 Task: Open Card Sales Proposal Review in Board DevOps Best Practices to Workspace Antivirus and Security Software and add a team member Softage.4@softage.net, a label Purple, a checklist Cricket, an attachment from your onedrive, a color Purple and finally, add a card description 'Conduct team training session on effective feedback' and a comment 'Let us make sure we have a clear understanding of the timeline and deadlines for this task, ensuring that we can deliver on time.'. Add a start date 'Jan 04, 1900' with a due date 'Jan 11, 1900'
Action: Mouse moved to (36, 271)
Screenshot: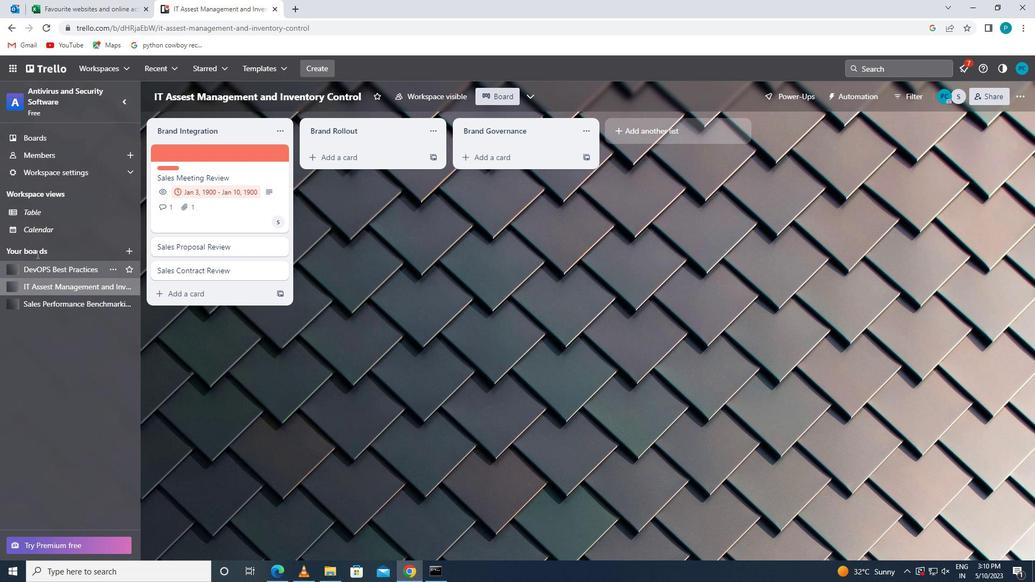 
Action: Mouse pressed left at (36, 271)
Screenshot: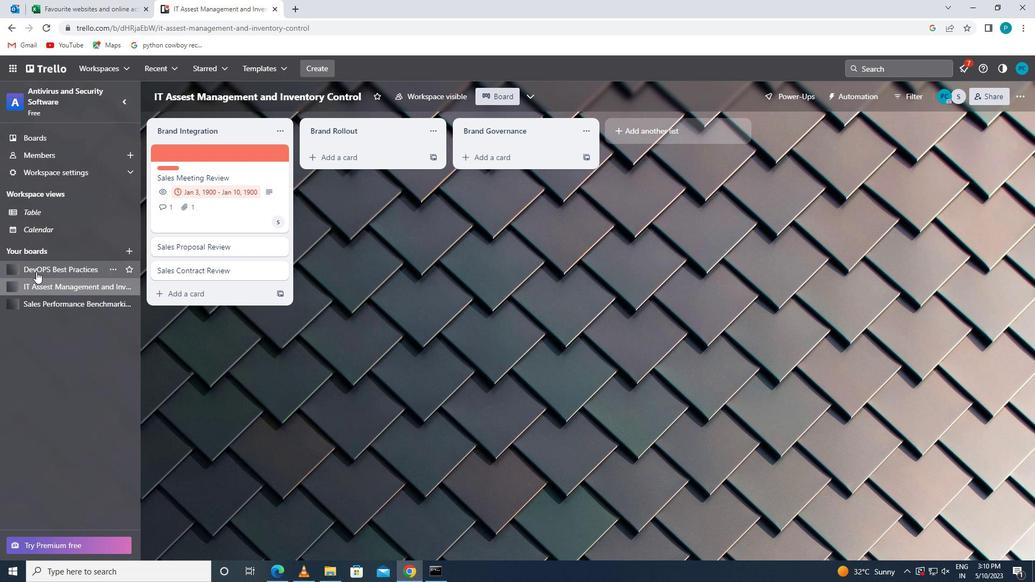 
Action: Mouse moved to (185, 249)
Screenshot: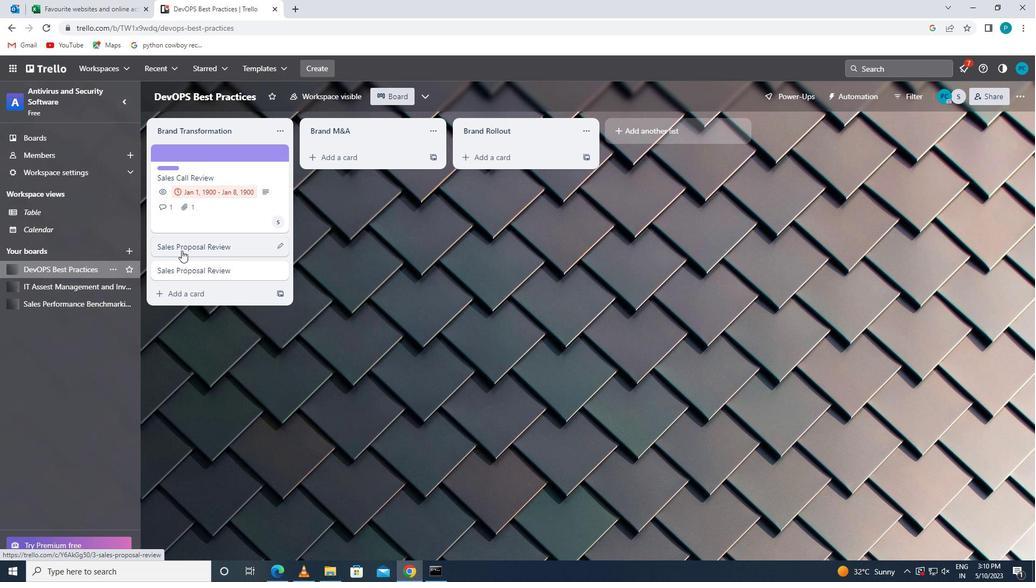 
Action: Mouse pressed left at (185, 249)
Screenshot: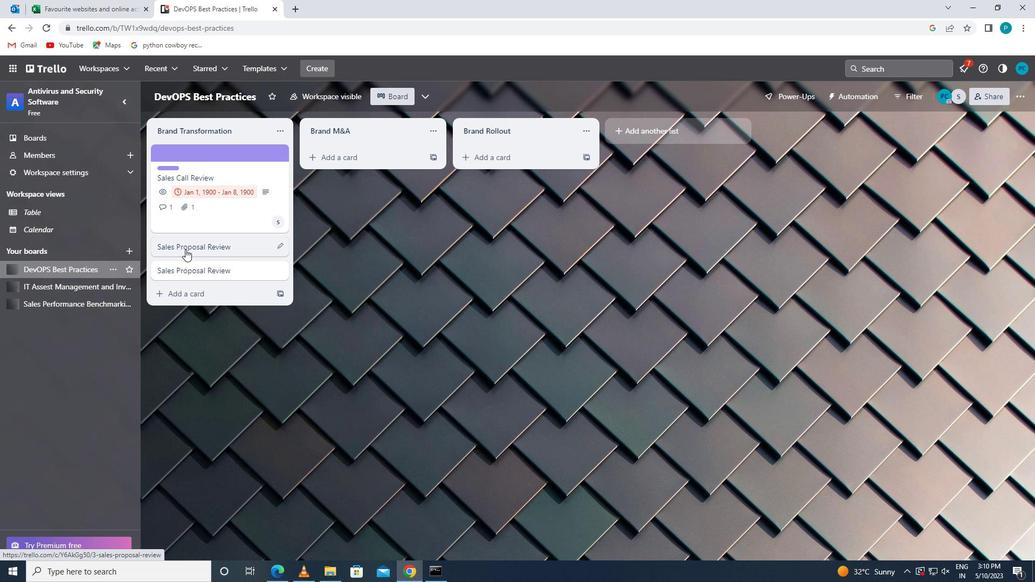 
Action: Mouse moved to (694, 162)
Screenshot: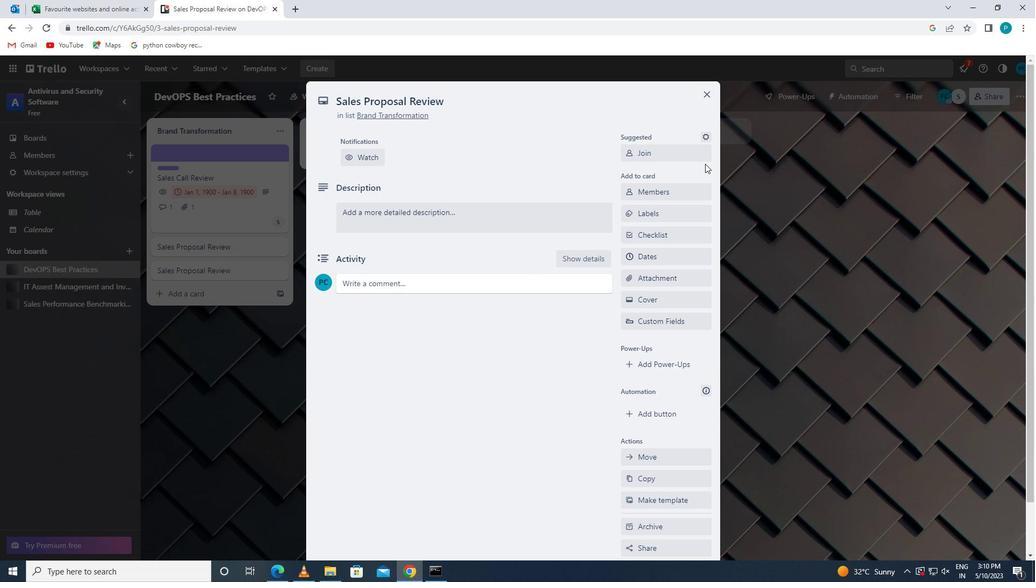 
Action: Mouse pressed left at (694, 162)
Screenshot: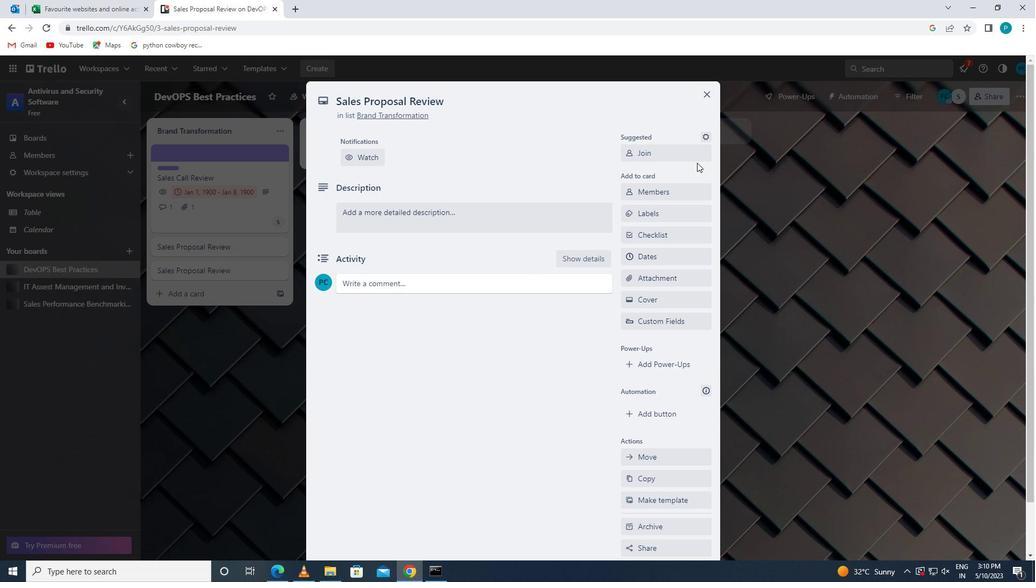 
Action: Mouse moved to (682, 158)
Screenshot: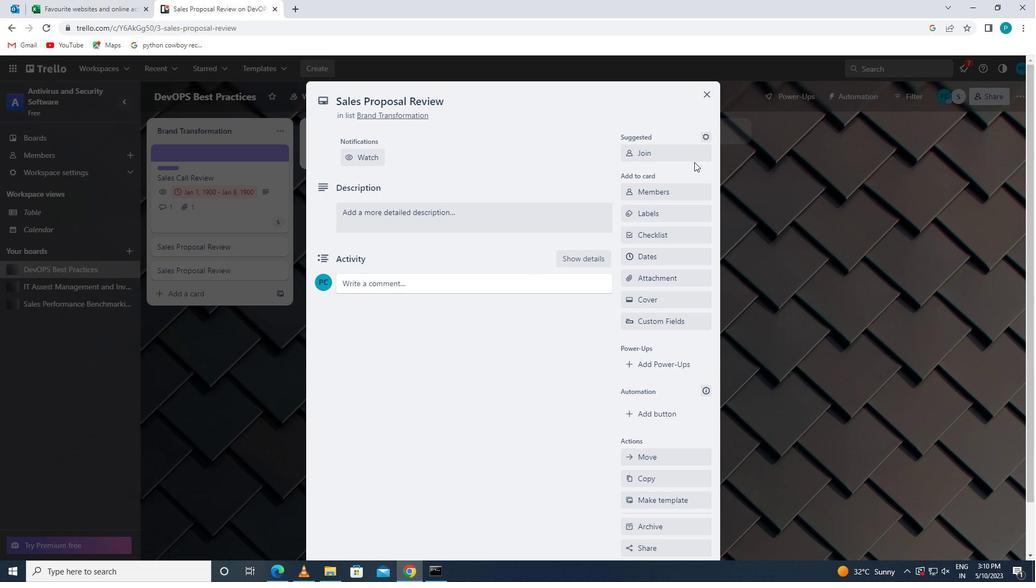 
Action: Mouse pressed left at (682, 158)
Screenshot: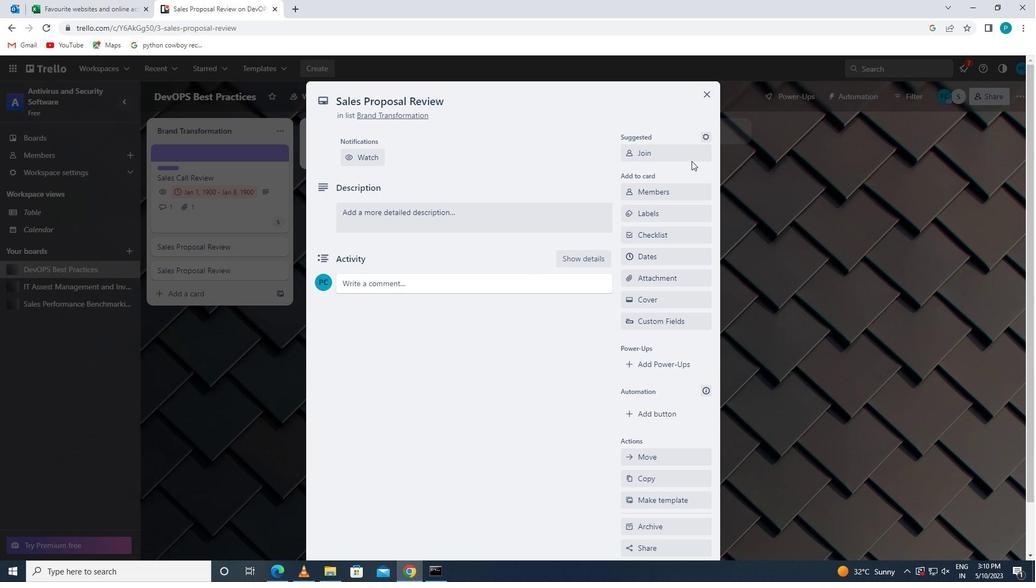 
Action: Mouse moved to (652, 154)
Screenshot: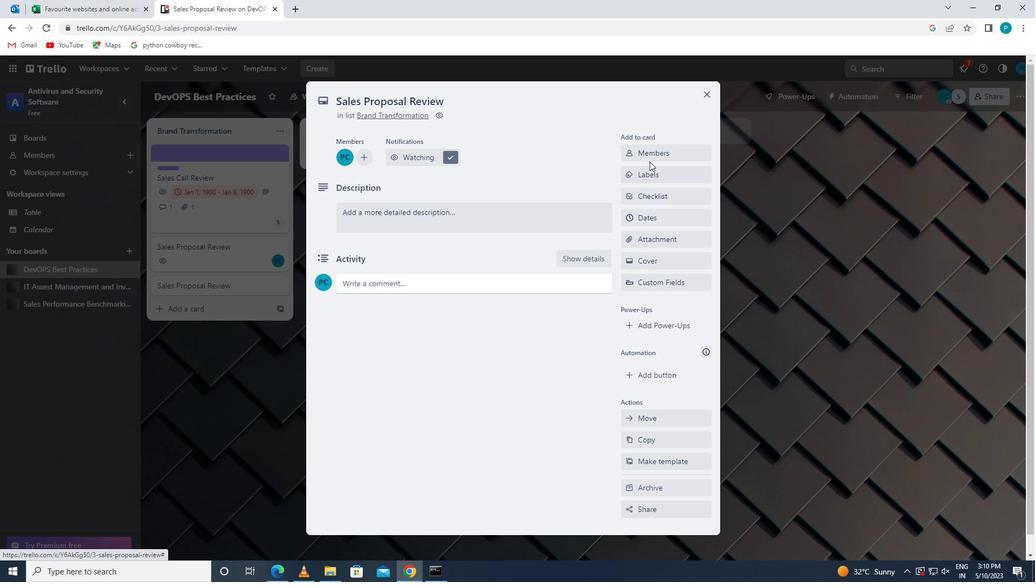 
Action: Mouse pressed left at (652, 154)
Screenshot: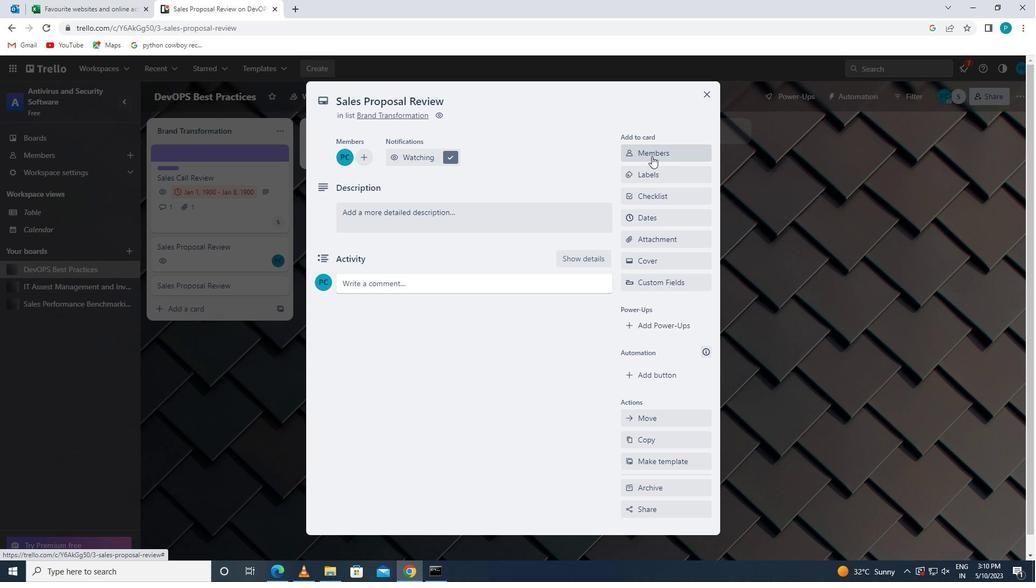 
Action: Mouse moved to (659, 210)
Screenshot: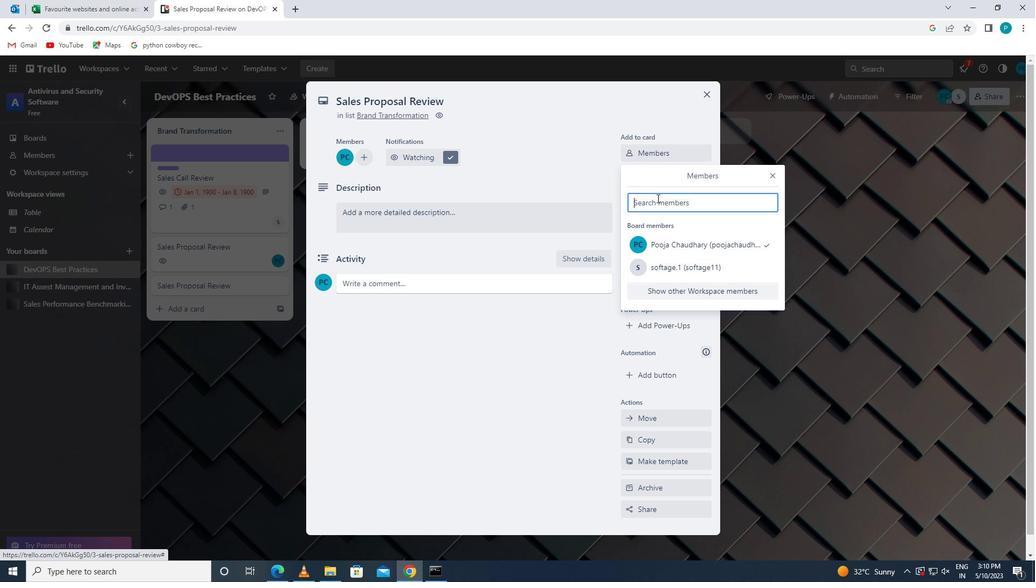 
Action: Key pressed <Key.caps_lock>s<Key.caps_lock>oftage.4
Screenshot: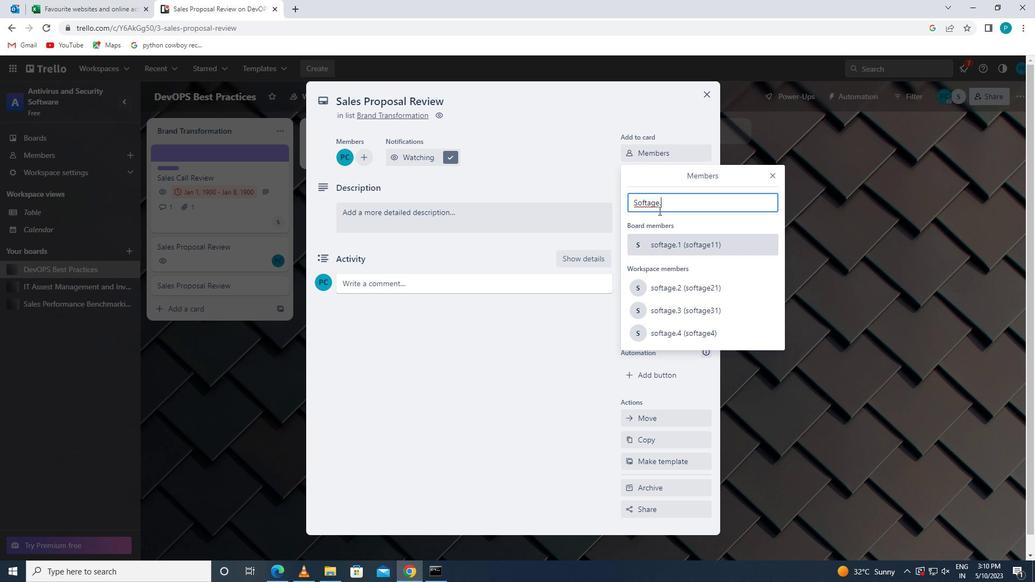 
Action: Mouse moved to (681, 300)
Screenshot: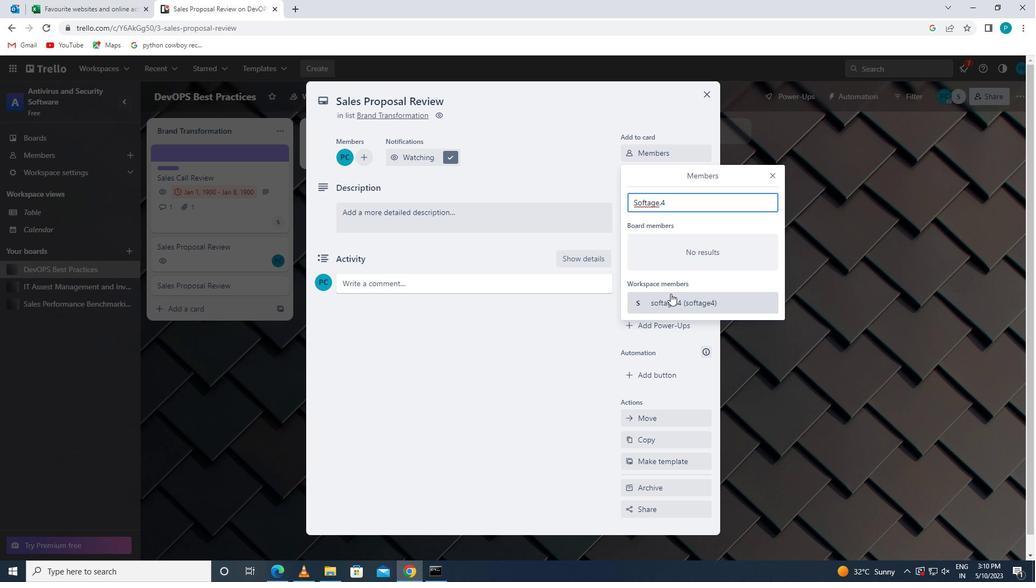 
Action: Mouse pressed left at (681, 300)
Screenshot: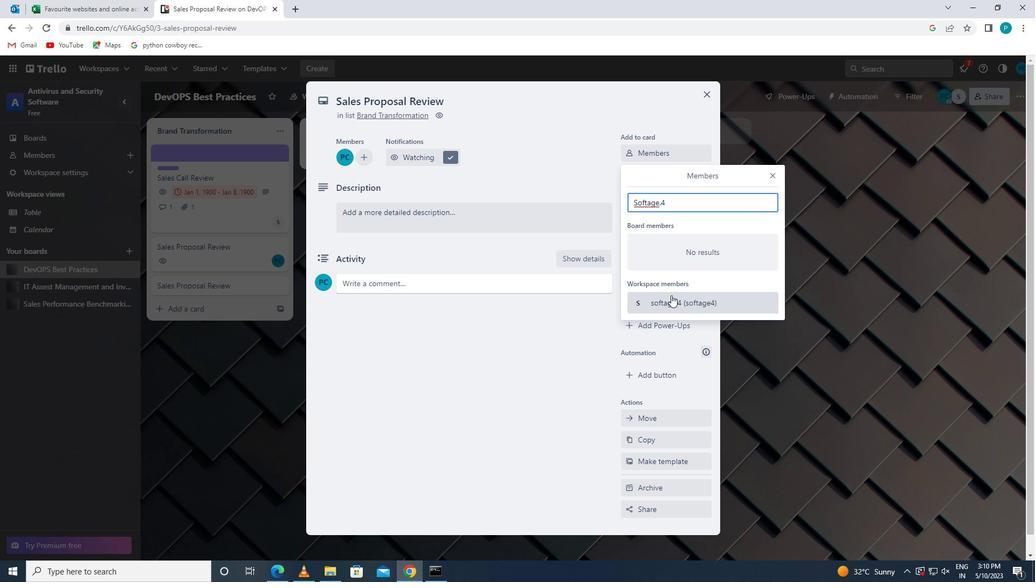 
Action: Mouse moved to (769, 175)
Screenshot: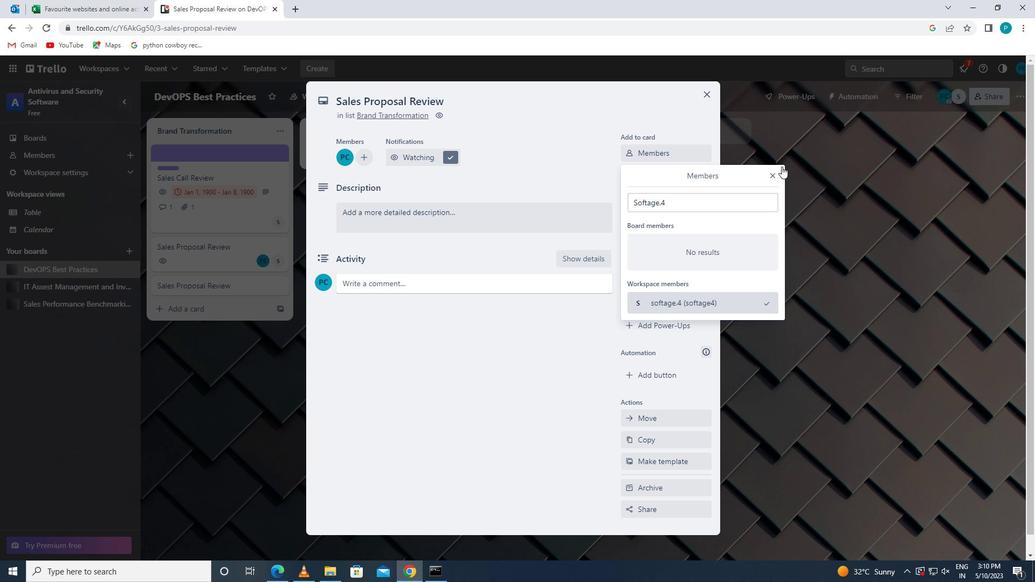 
Action: Mouse pressed left at (769, 175)
Screenshot: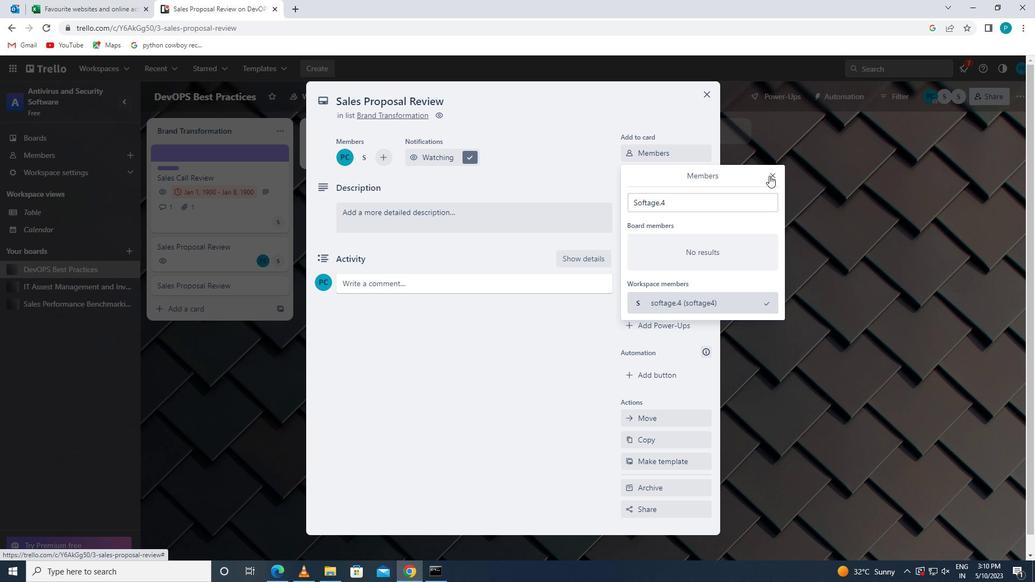 
Action: Mouse moved to (697, 172)
Screenshot: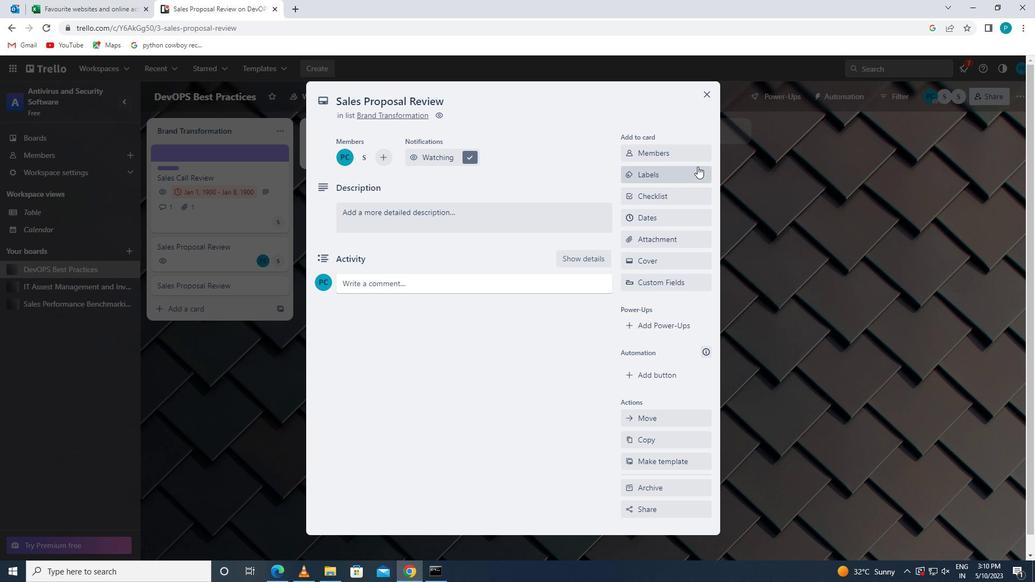 
Action: Mouse pressed left at (697, 172)
Screenshot: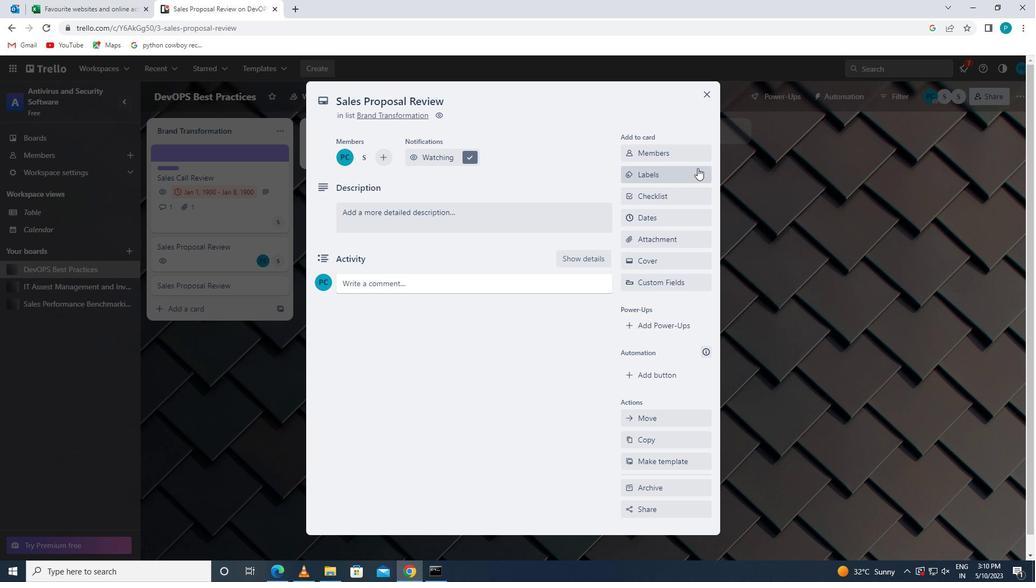 
Action: Mouse moved to (707, 387)
Screenshot: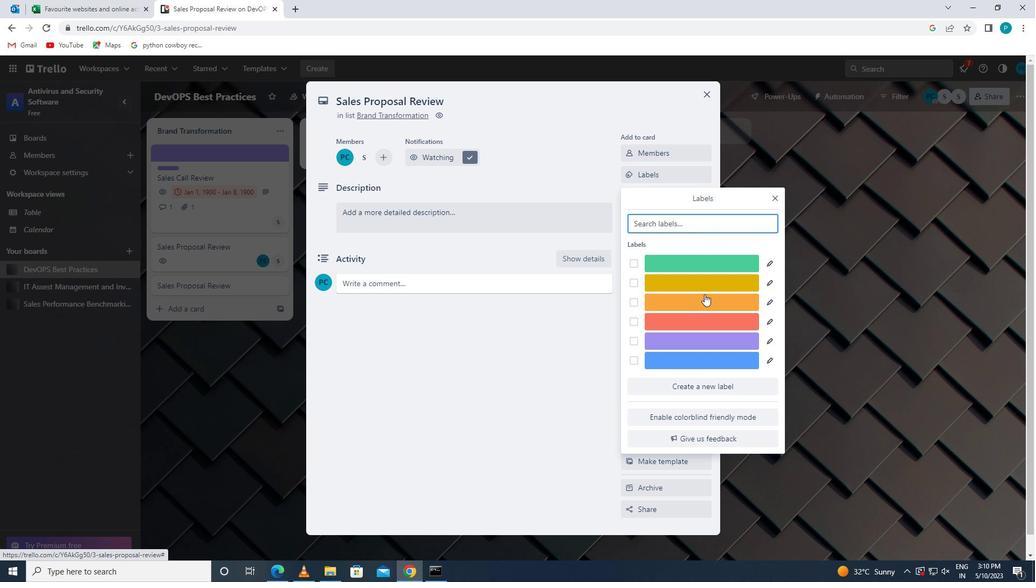 
Action: Mouse pressed left at (707, 387)
Screenshot: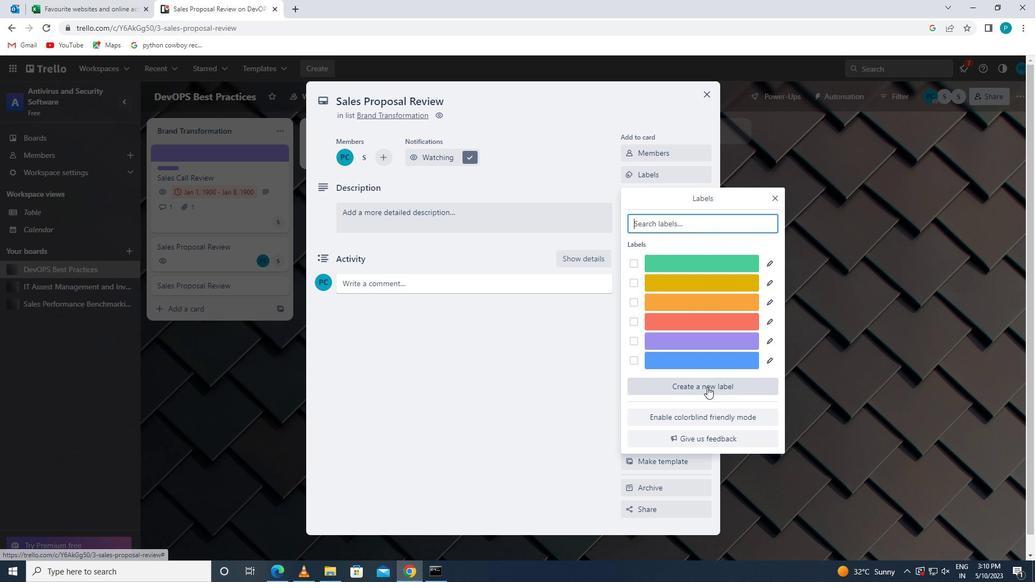 
Action: Mouse moved to (752, 349)
Screenshot: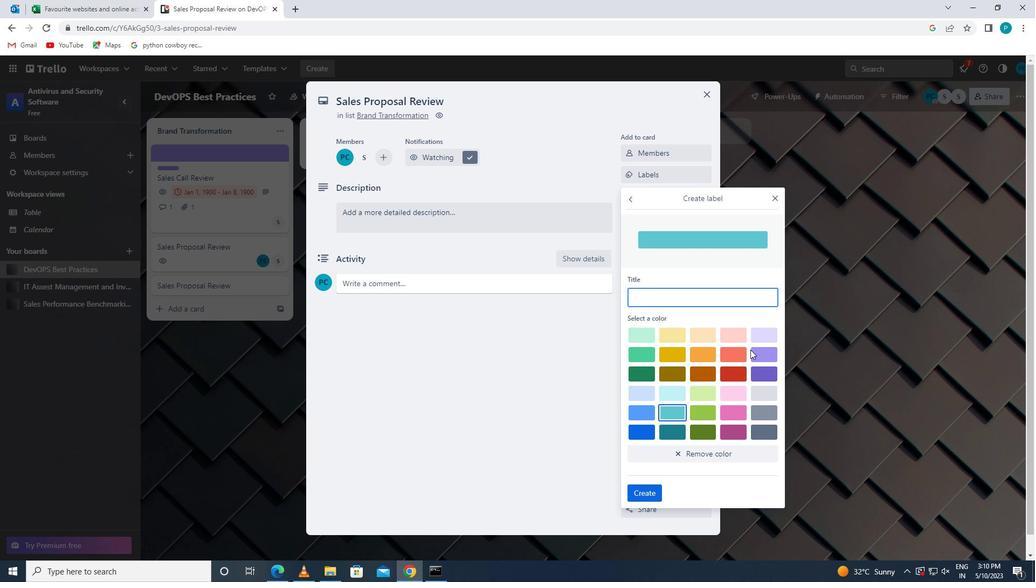 
Action: Mouse pressed left at (752, 349)
Screenshot: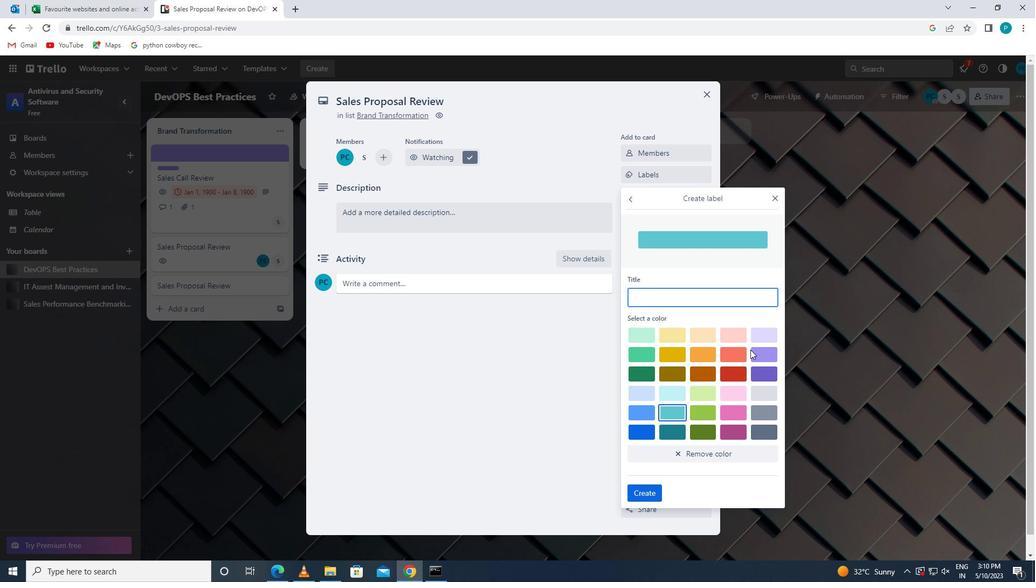
Action: Mouse moved to (633, 489)
Screenshot: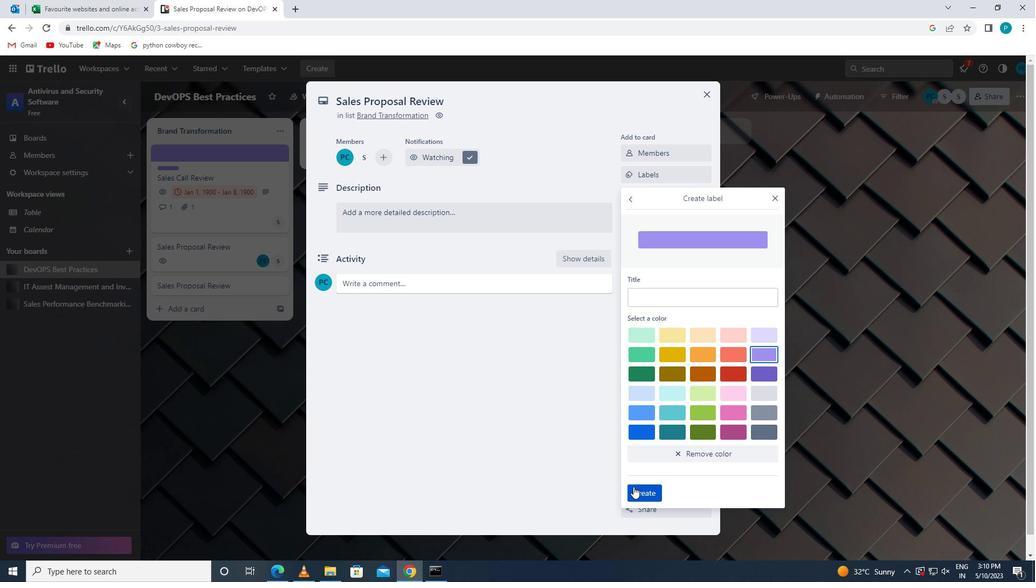 
Action: Mouse pressed left at (633, 489)
Screenshot: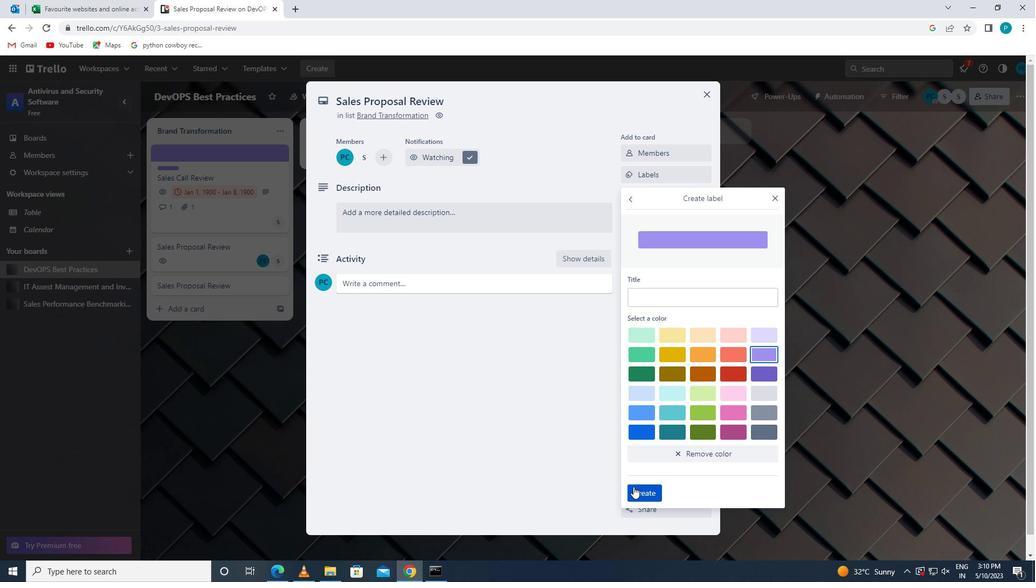 
Action: Mouse moved to (776, 199)
Screenshot: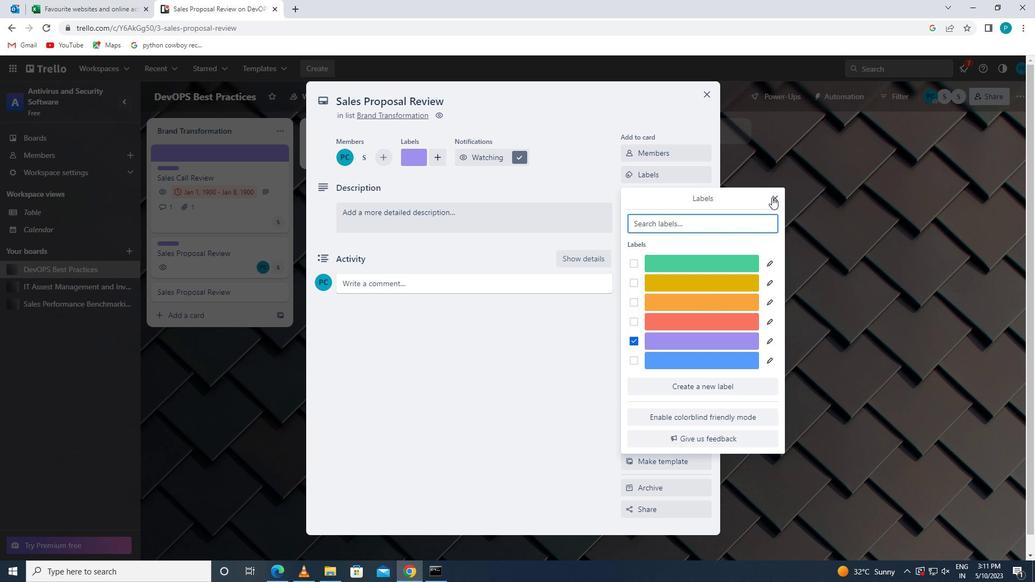 
Action: Mouse pressed left at (776, 199)
Screenshot: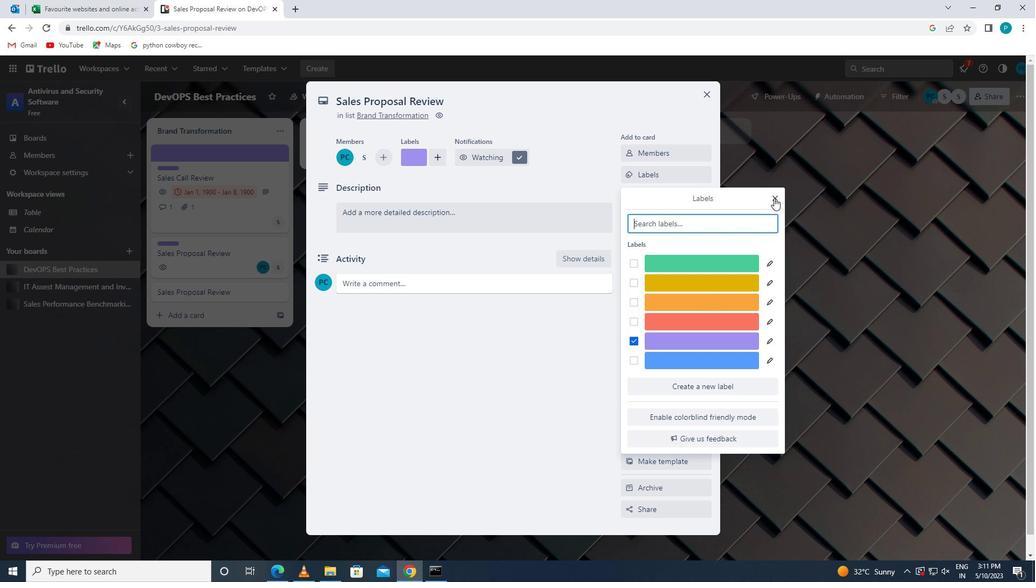 
Action: Mouse moved to (629, 192)
Screenshot: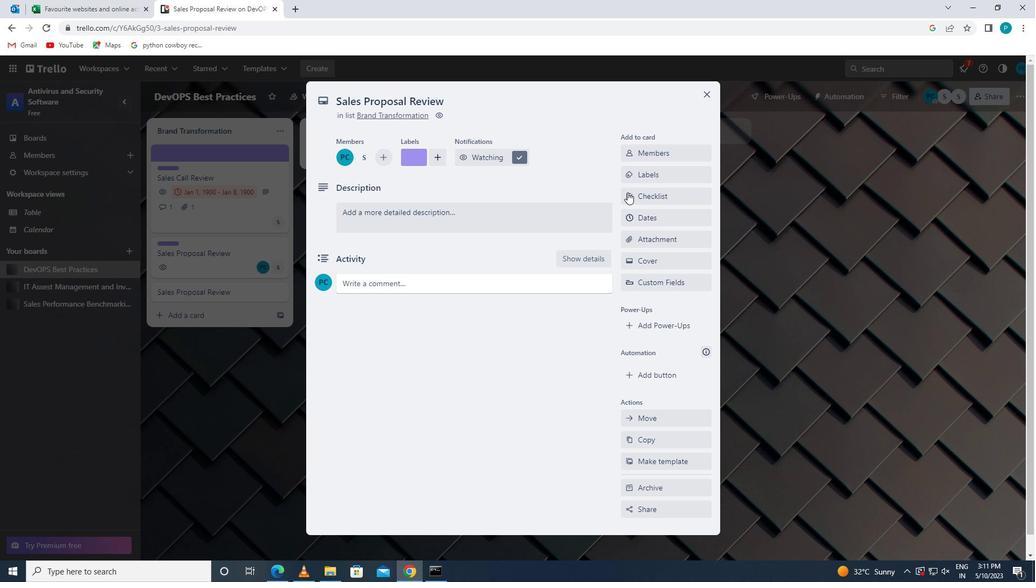 
Action: Mouse pressed left at (629, 192)
Screenshot: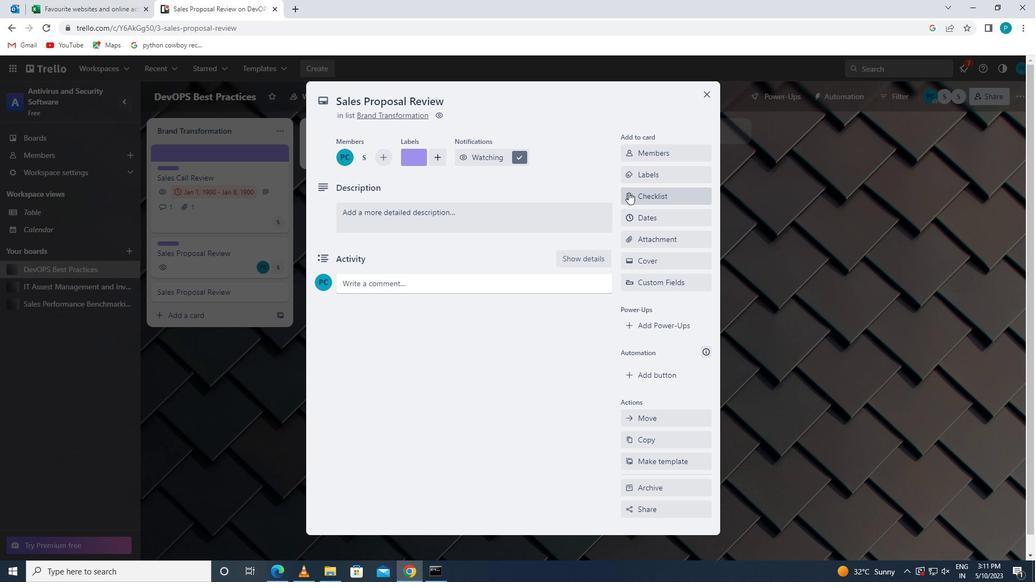 
Action: Key pressed cr
Screenshot: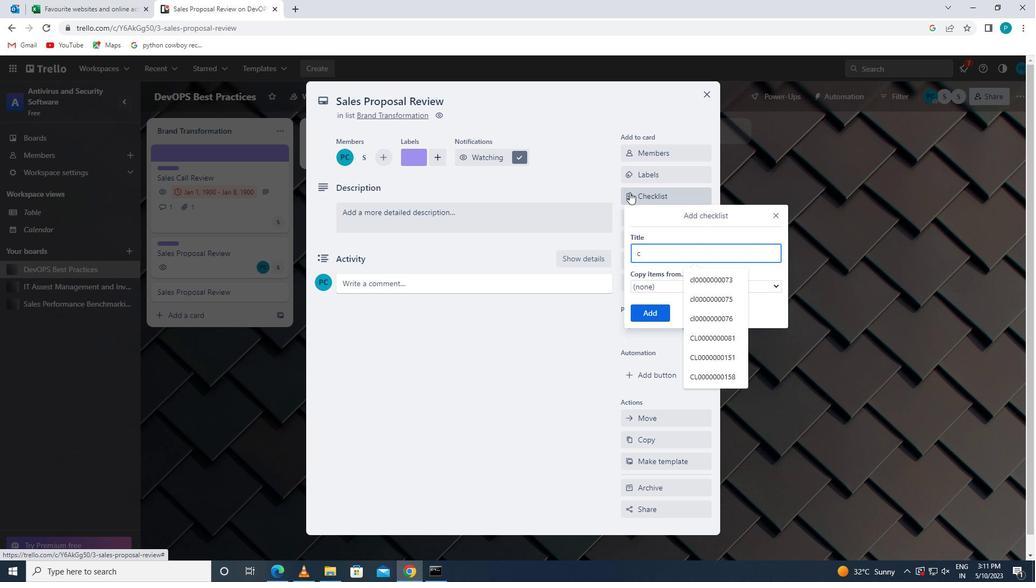 
Action: Mouse moved to (703, 286)
Screenshot: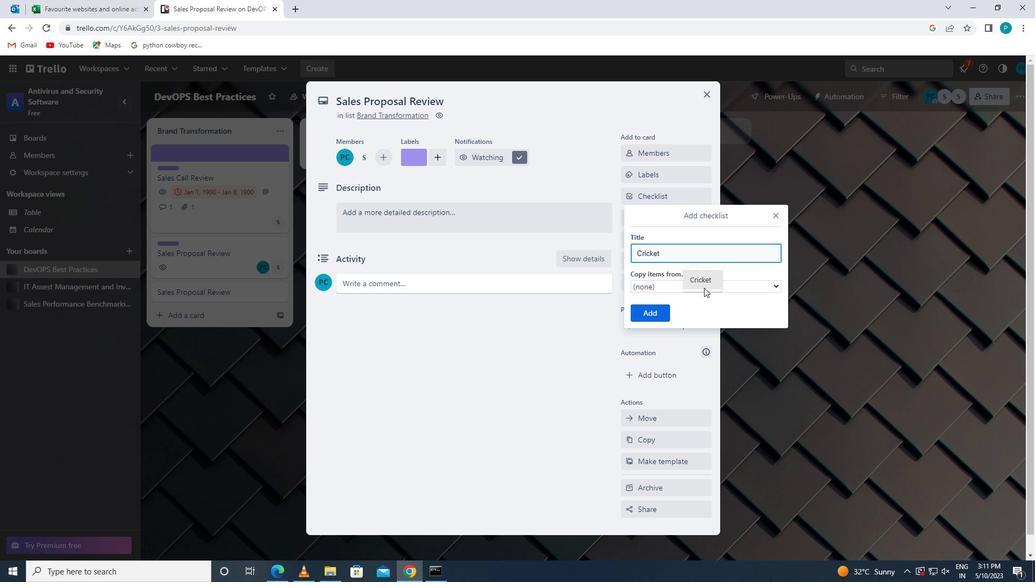 
Action: Mouse pressed left at (703, 286)
Screenshot: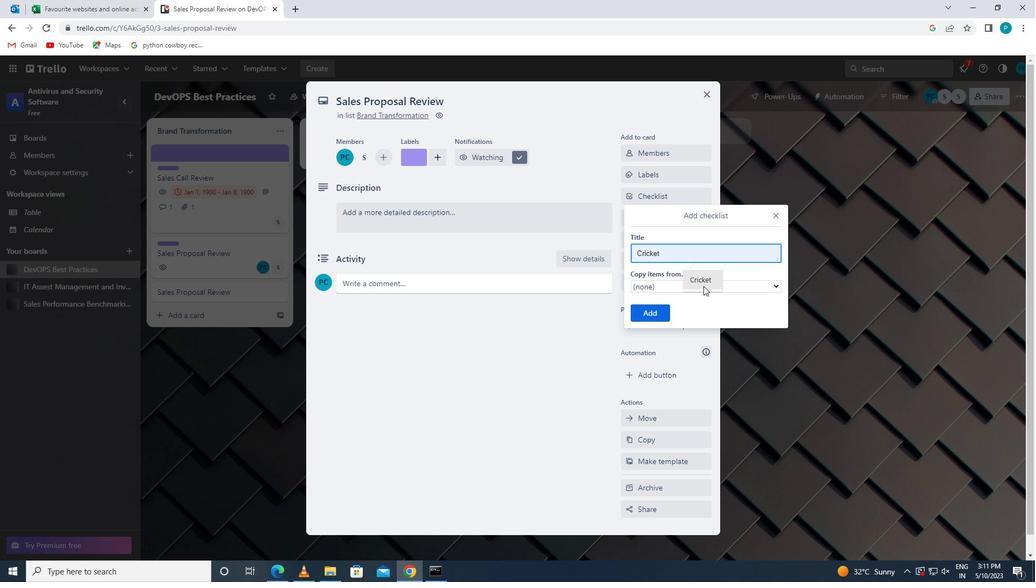 
Action: Mouse moved to (659, 309)
Screenshot: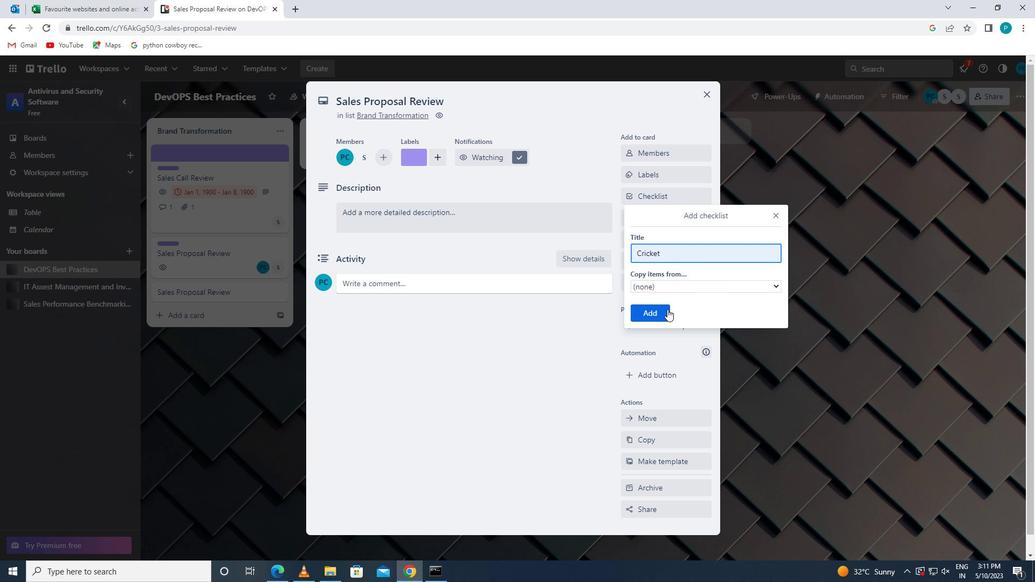 
Action: Mouse pressed left at (659, 309)
Screenshot: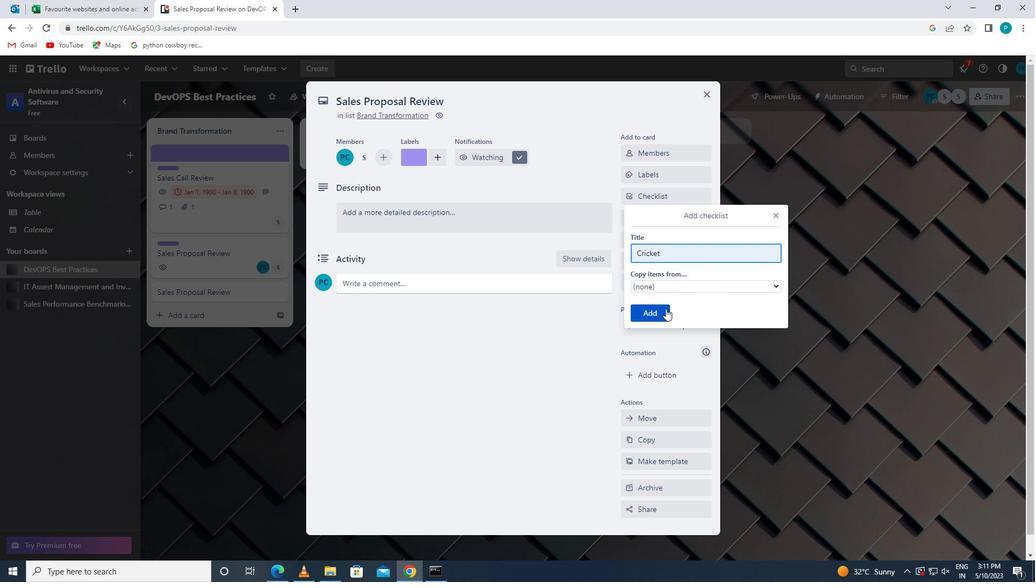 
Action: Mouse moved to (651, 235)
Screenshot: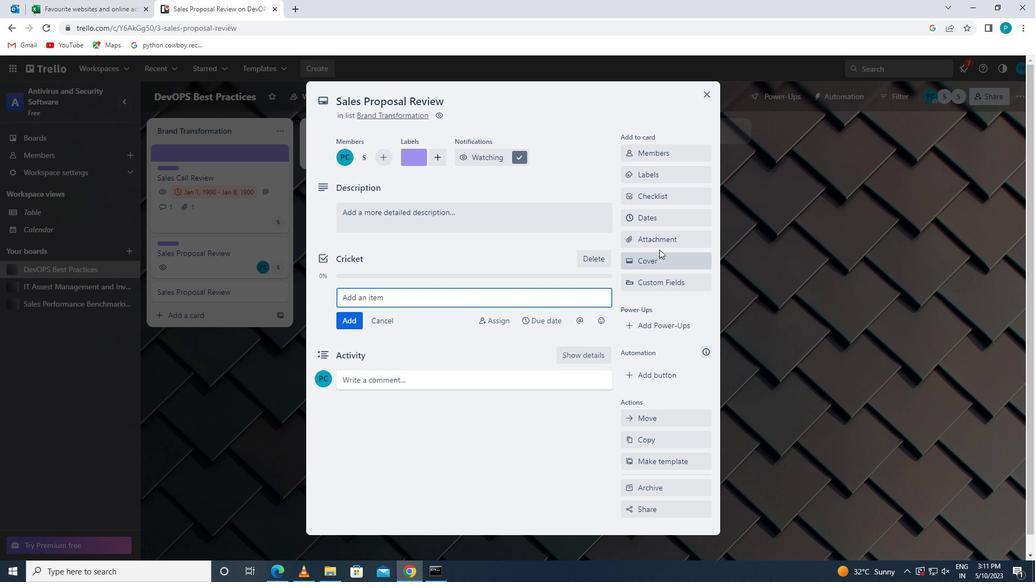 
Action: Mouse pressed left at (651, 235)
Screenshot: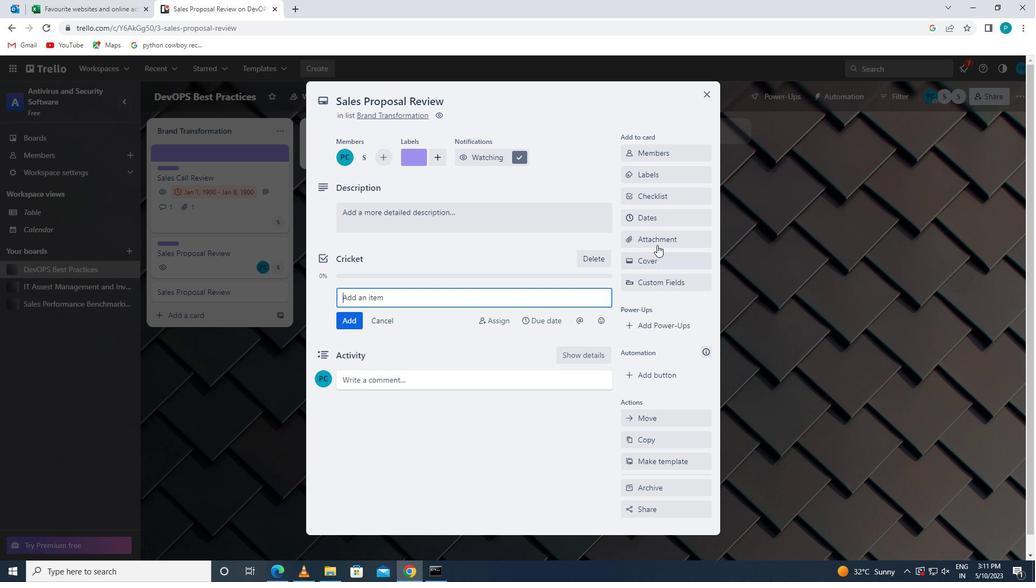 
Action: Mouse moved to (673, 367)
Screenshot: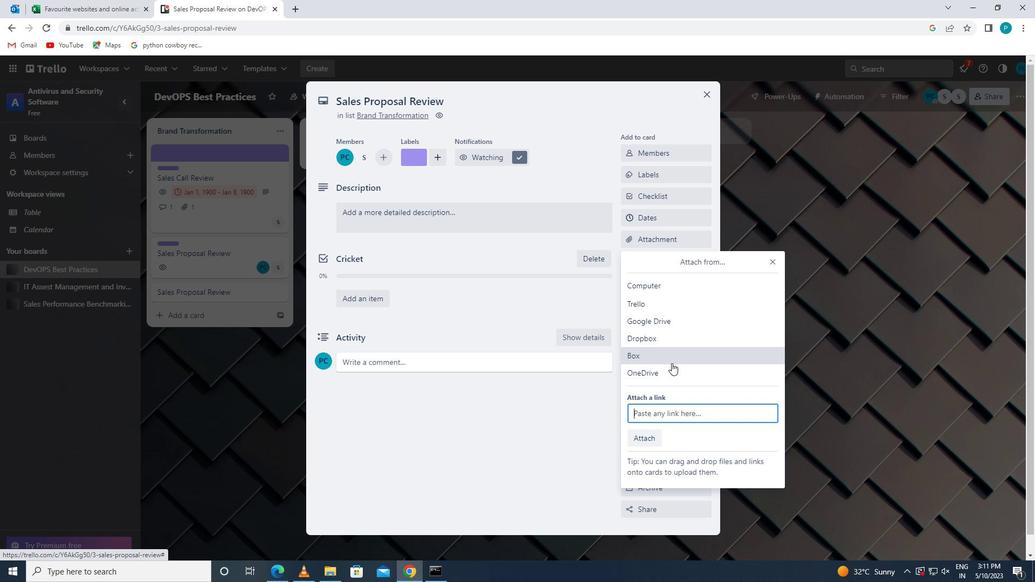 
Action: Mouse pressed left at (673, 367)
Screenshot: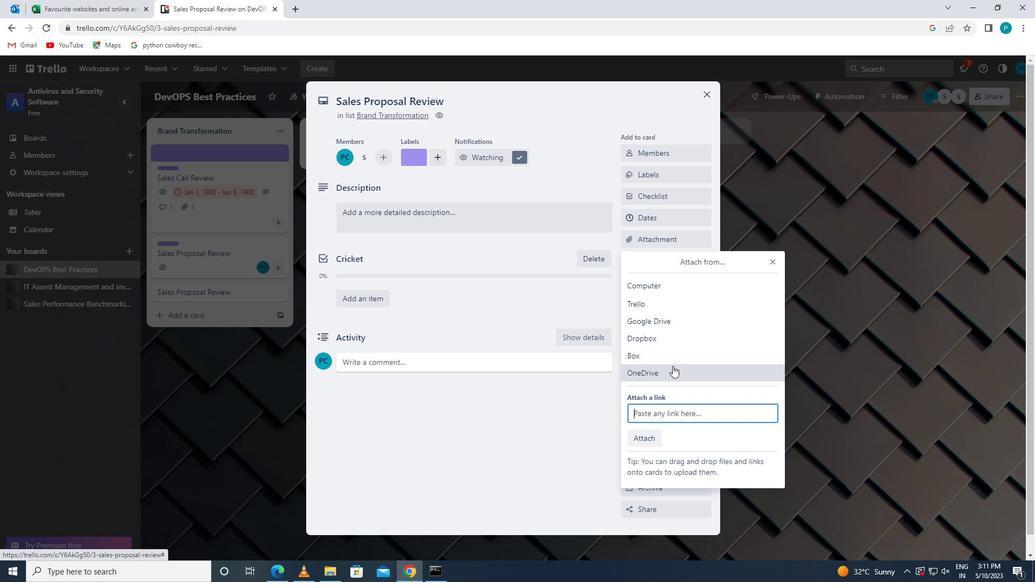 
Action: Mouse moved to (368, 220)
Screenshot: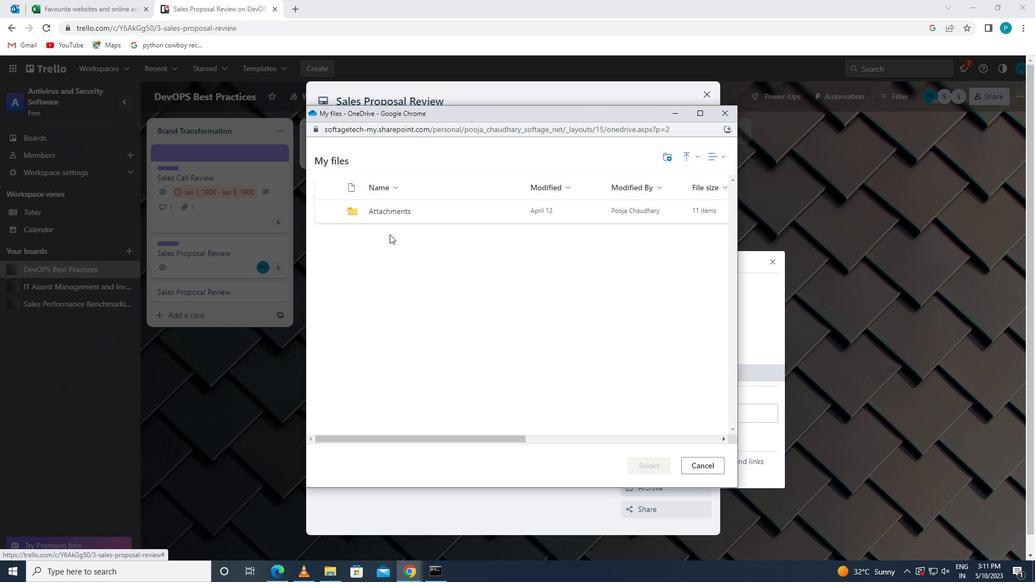 
Action: Mouse pressed left at (368, 220)
Screenshot: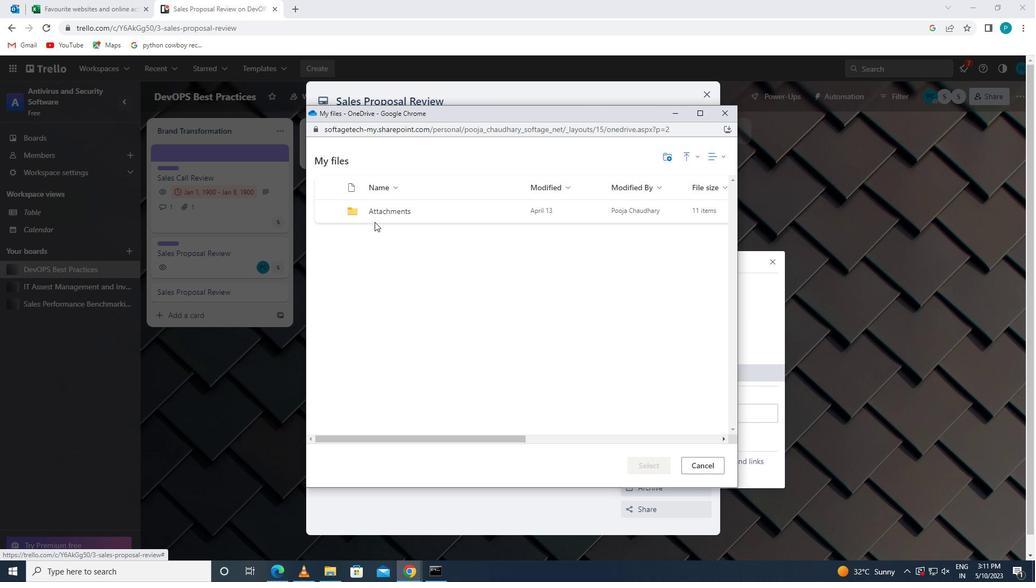 
Action: Mouse moved to (343, 207)
Screenshot: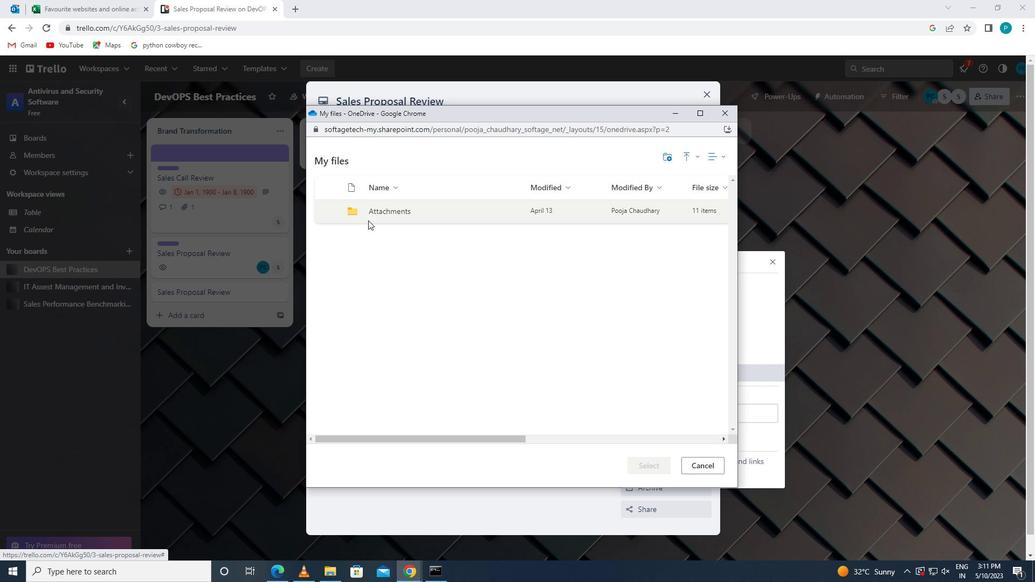 
Action: Mouse pressed left at (343, 207)
Screenshot: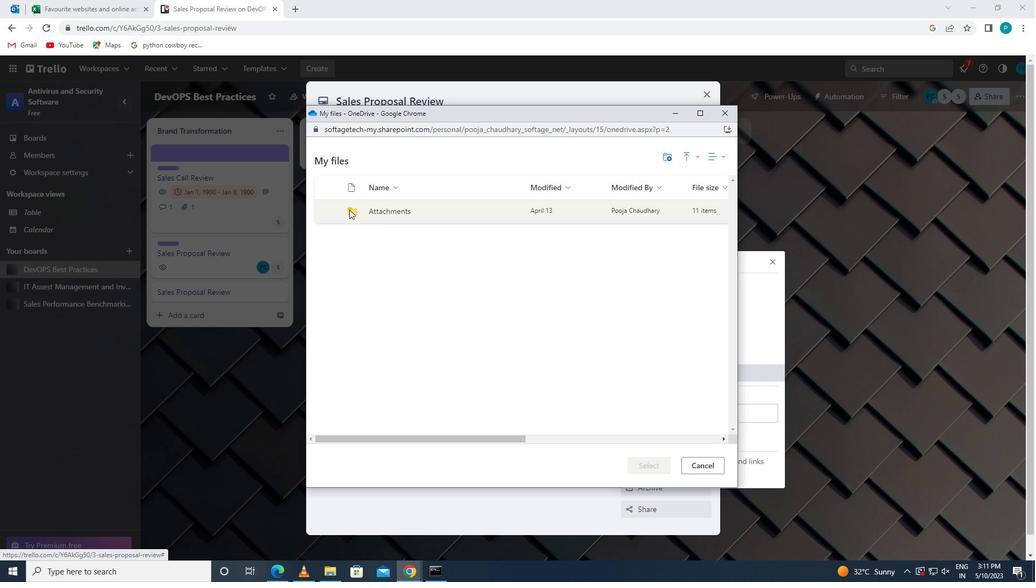 
Action: Mouse moved to (347, 210)
Screenshot: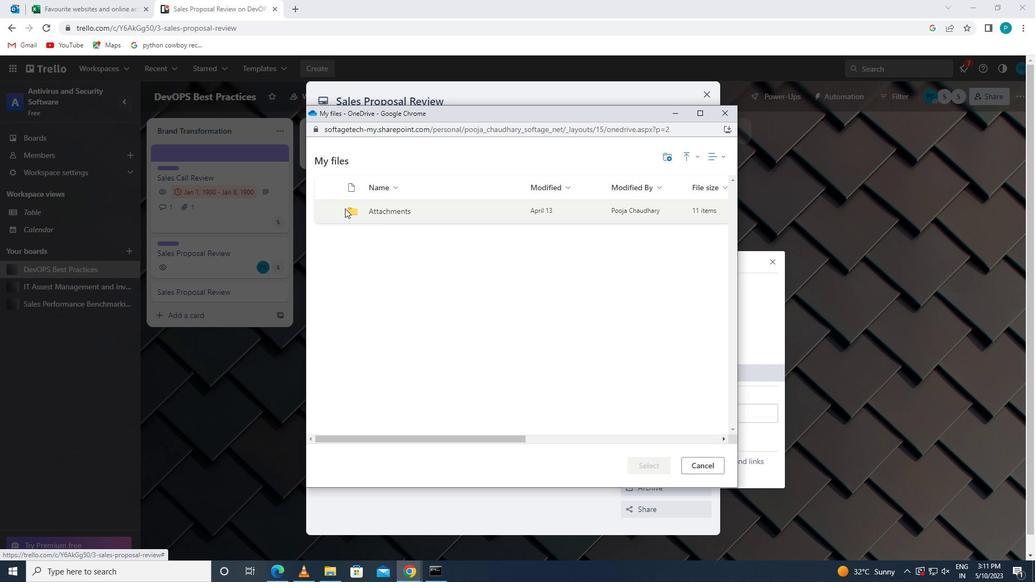 
Action: Mouse pressed left at (347, 210)
Screenshot: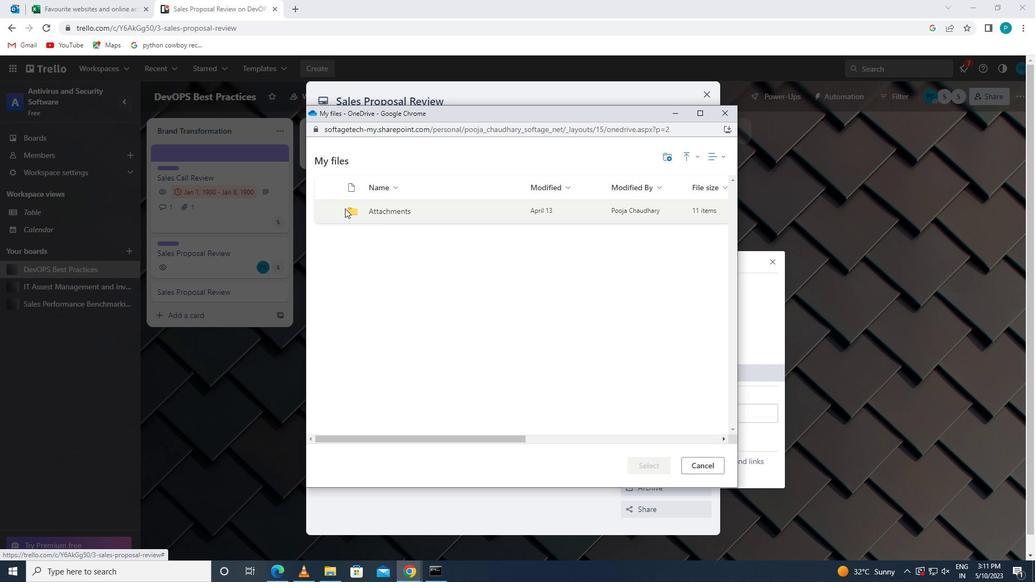 
Action: Mouse pressed left at (347, 210)
Screenshot: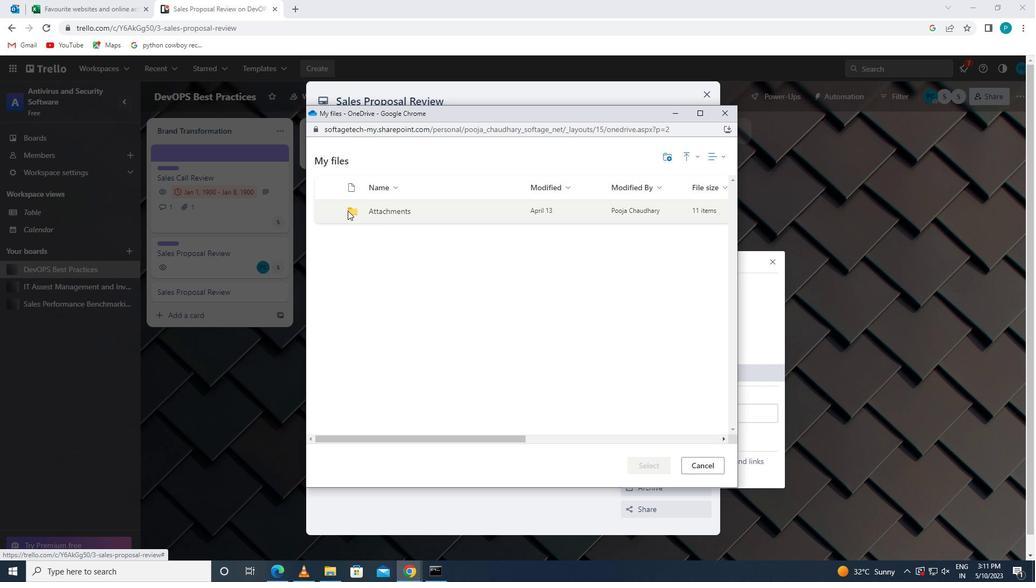 
Action: Mouse moved to (362, 215)
Screenshot: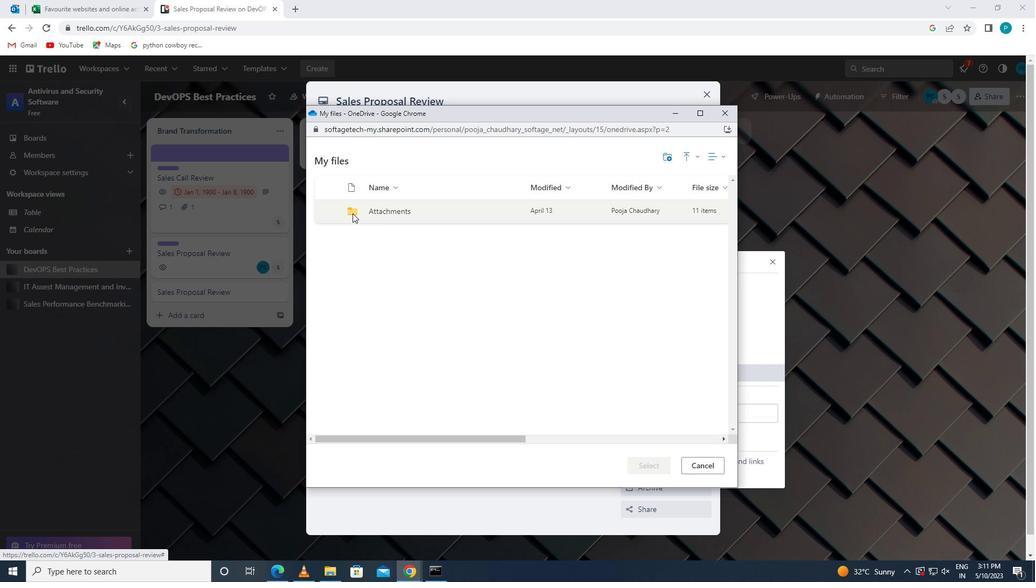 
Action: Mouse pressed left at (362, 215)
Screenshot: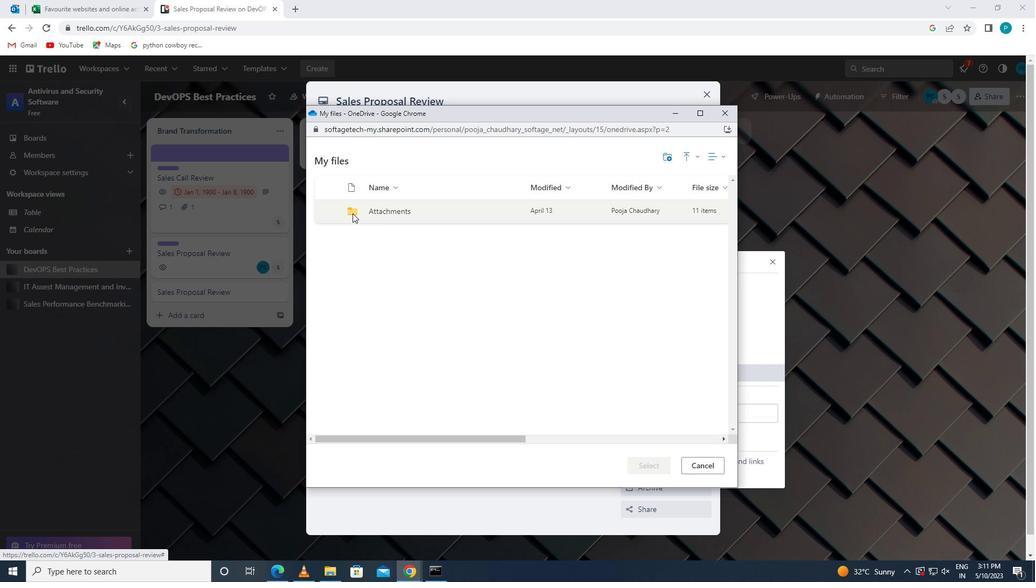 
Action: Mouse moved to (413, 206)
Screenshot: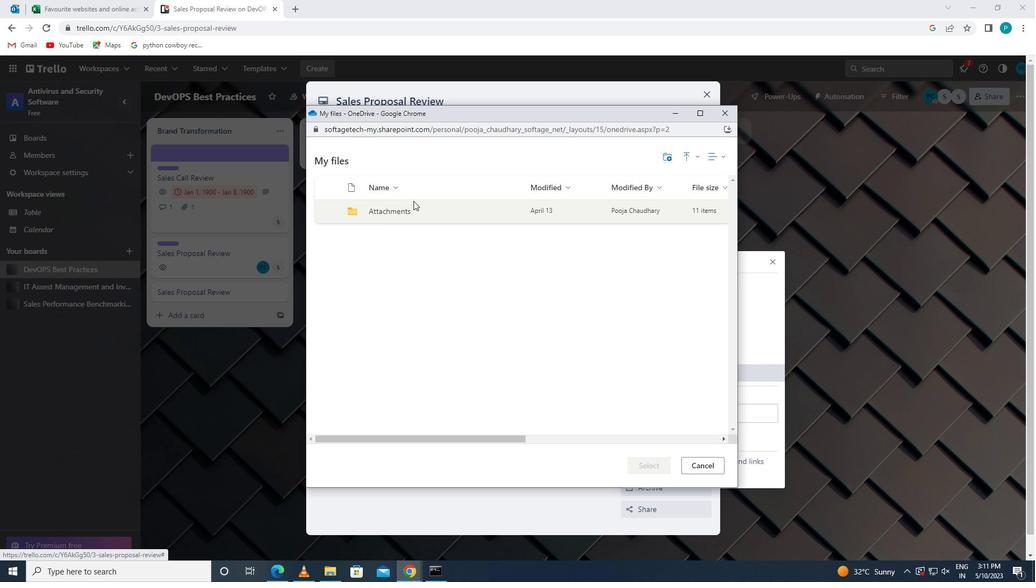 
Action: Mouse pressed left at (413, 206)
Screenshot: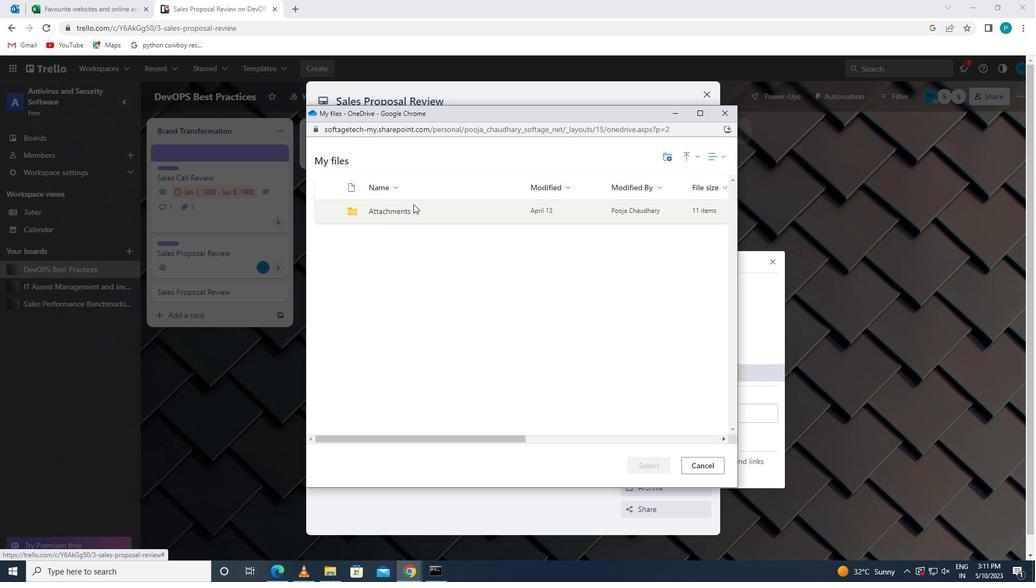 
Action: Mouse moved to (356, 210)
Screenshot: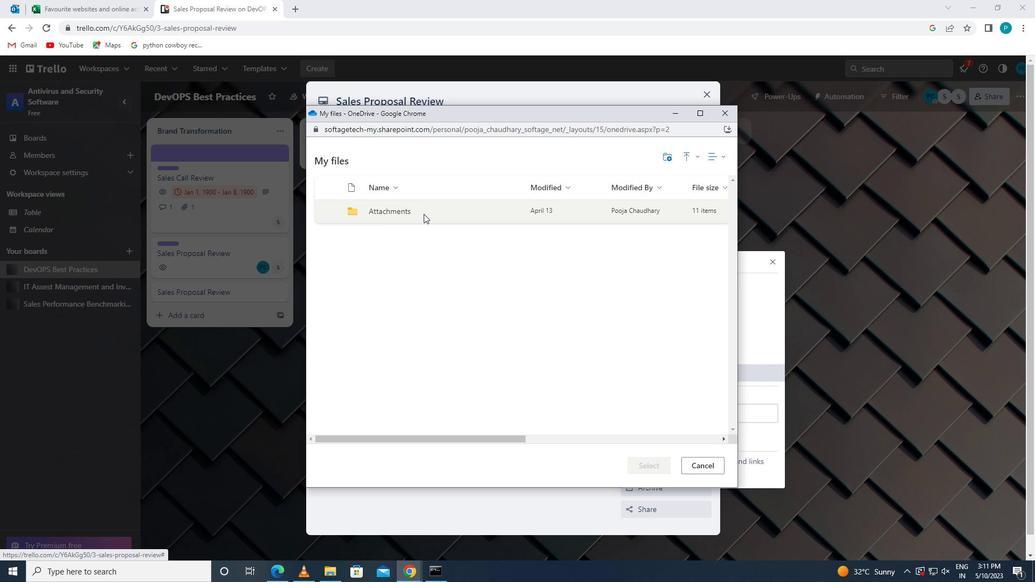 
Action: Mouse pressed right at (356, 210)
Screenshot: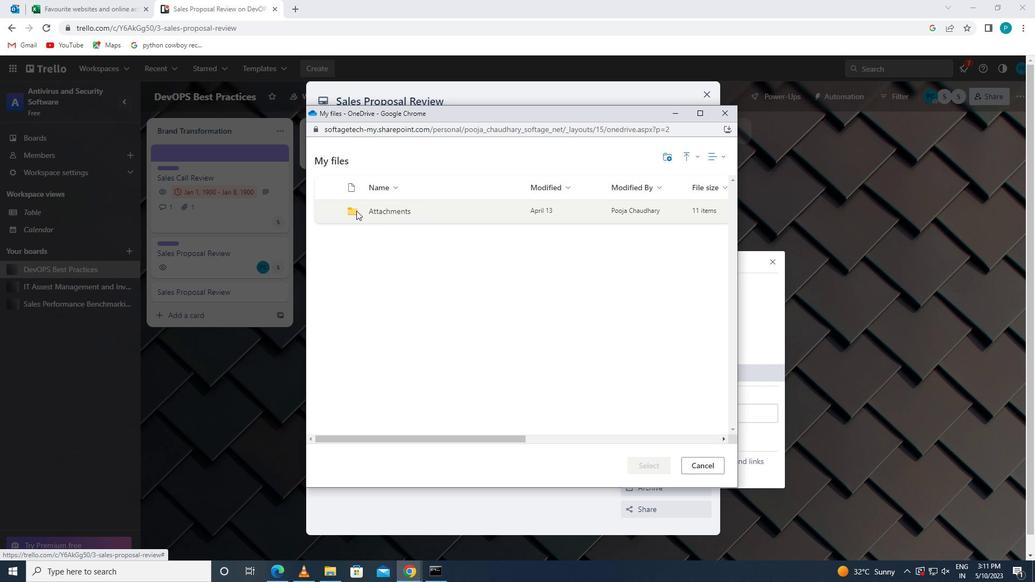 
Action: Mouse moved to (350, 211)
Screenshot: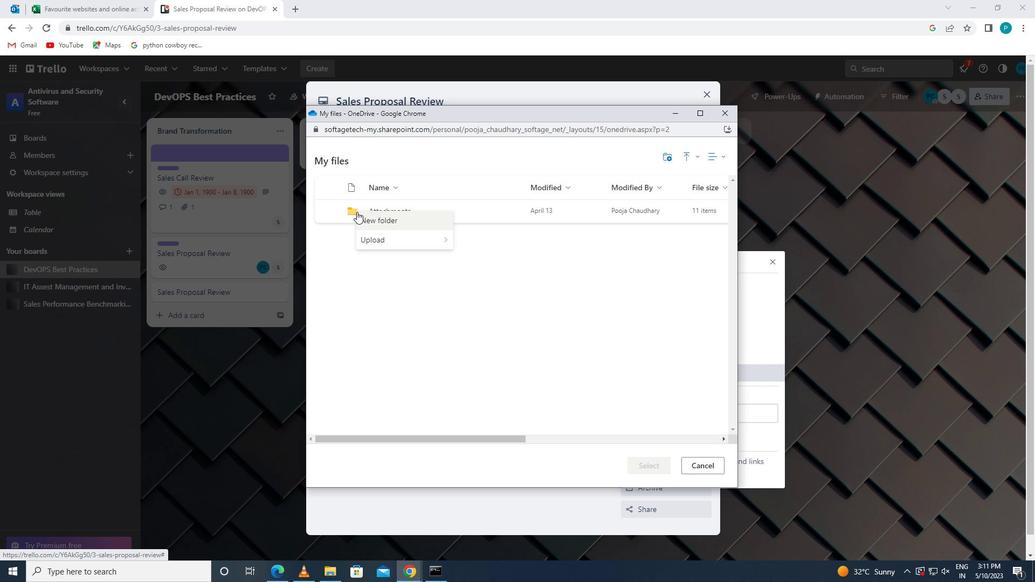 
Action: Mouse pressed left at (350, 211)
Screenshot: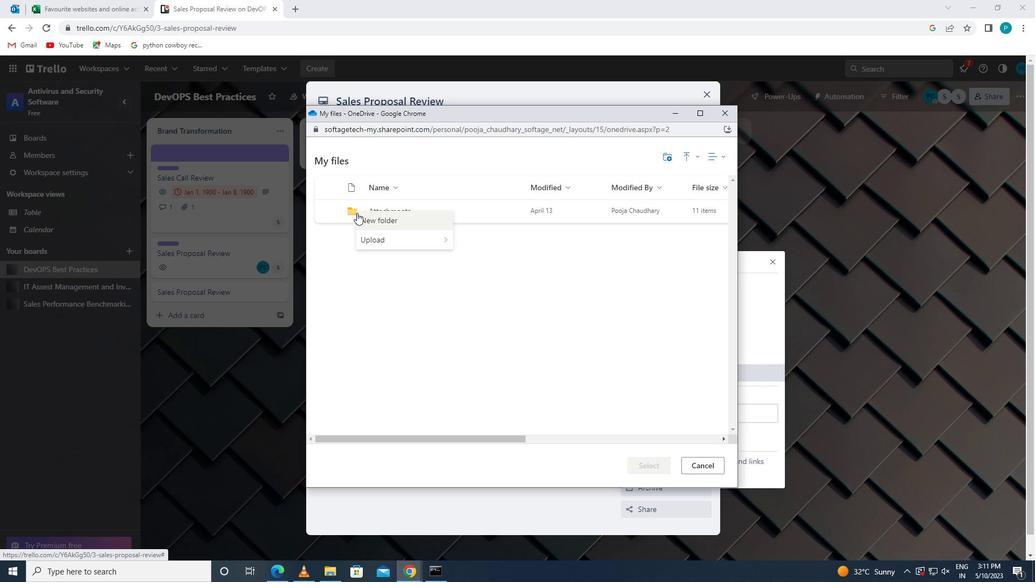 
Action: Mouse pressed left at (350, 211)
Screenshot: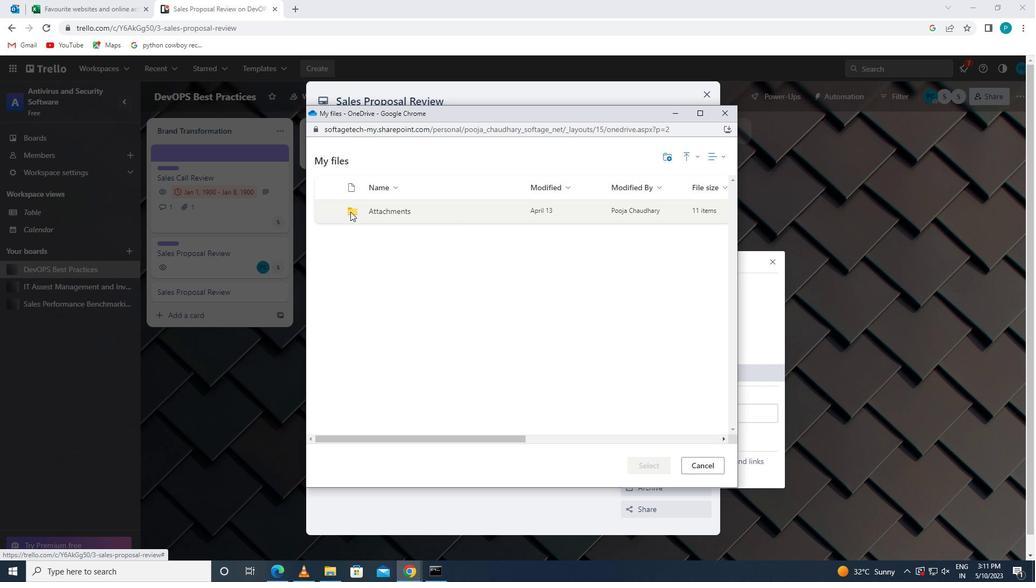 
Action: Mouse moved to (375, 252)
Screenshot: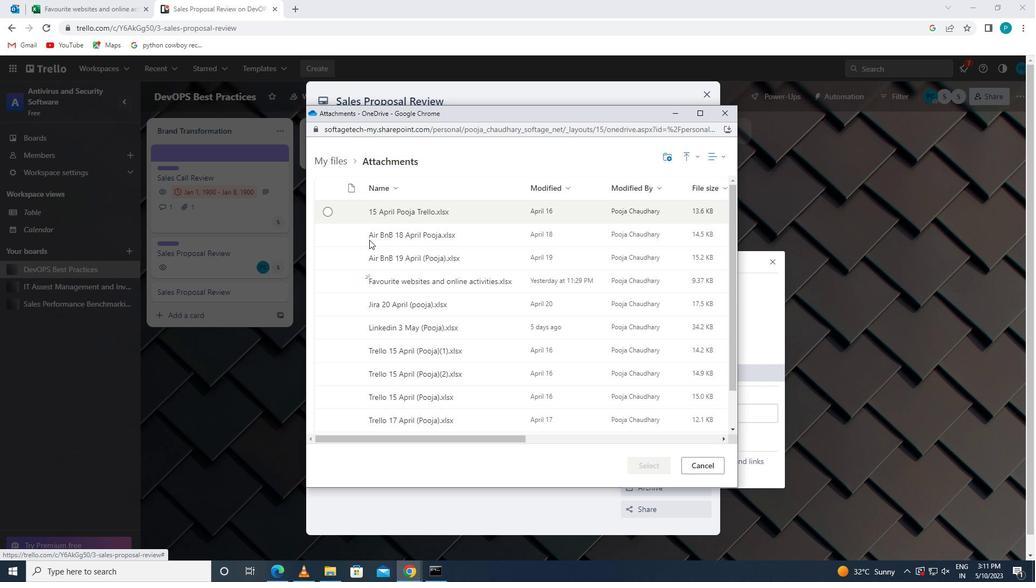 
Action: Mouse pressed left at (375, 252)
Screenshot: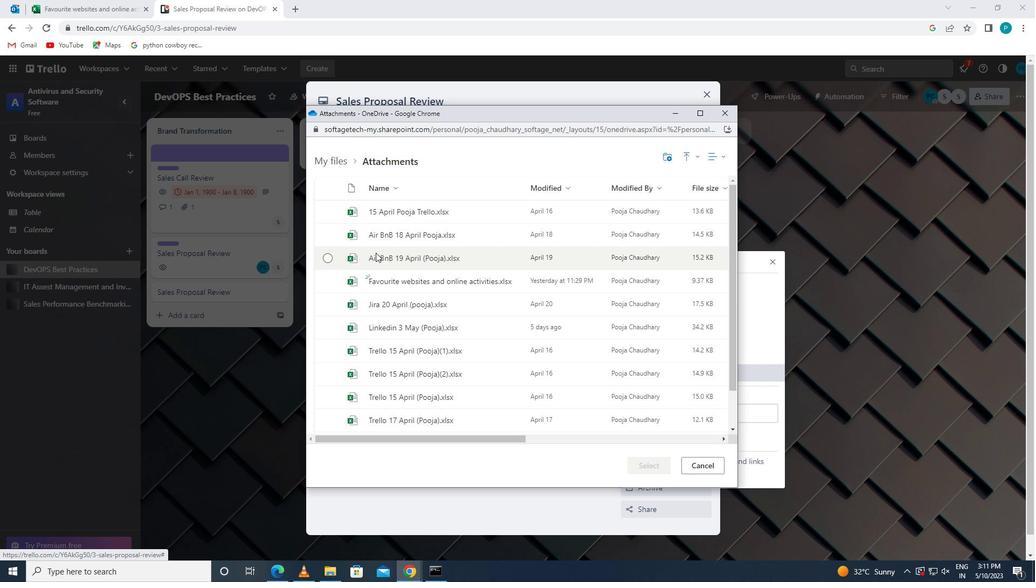 
Action: Mouse pressed left at (375, 252)
Screenshot: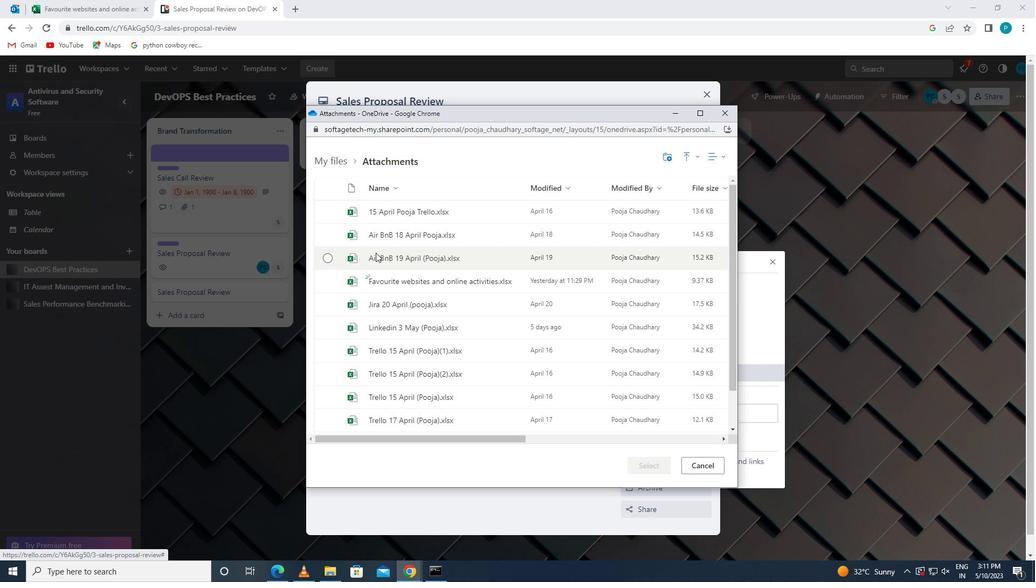 
Action: Mouse moved to (640, 466)
Screenshot: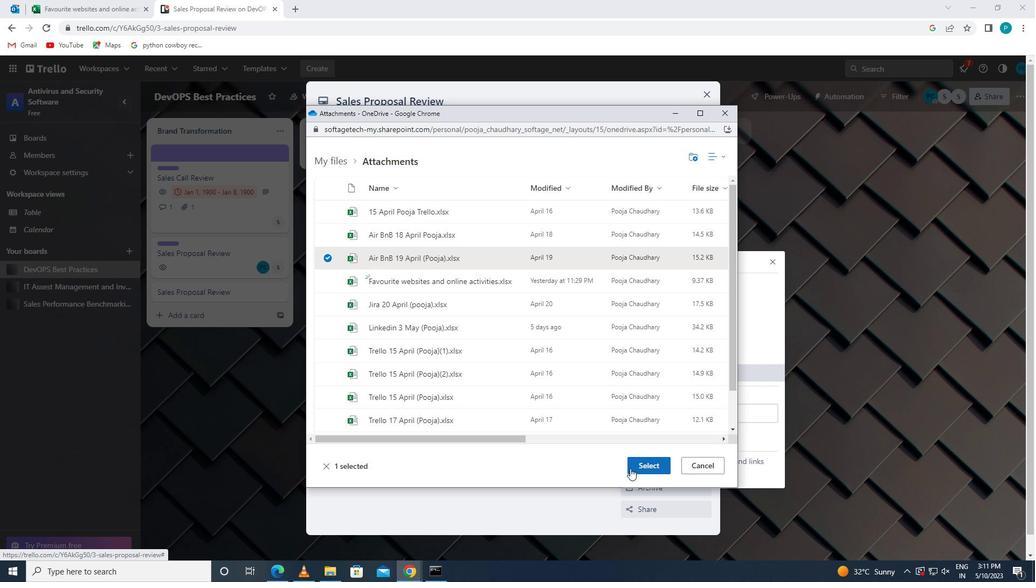 
Action: Mouse pressed left at (640, 466)
Screenshot: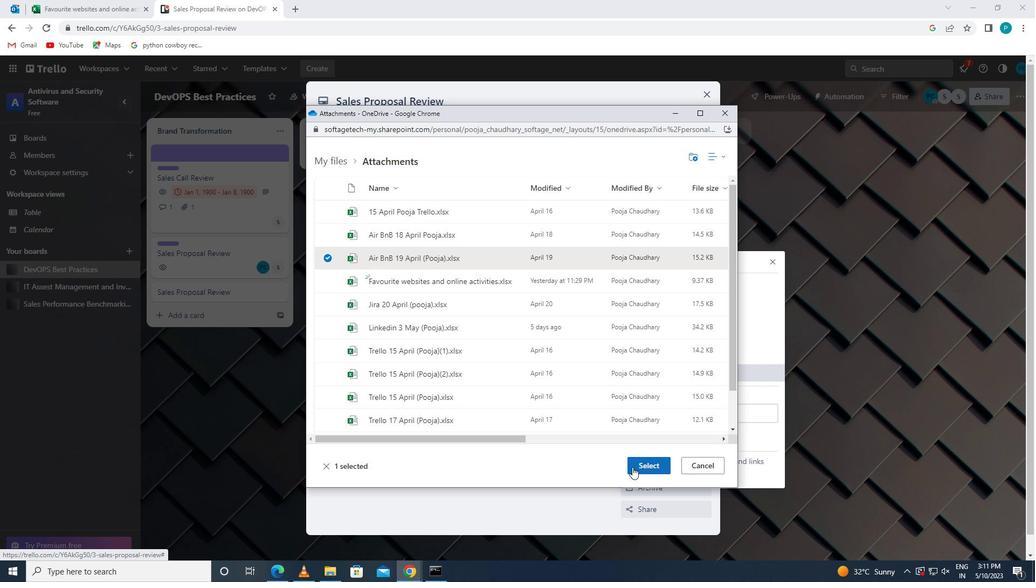 
Action: Mouse moved to (667, 266)
Screenshot: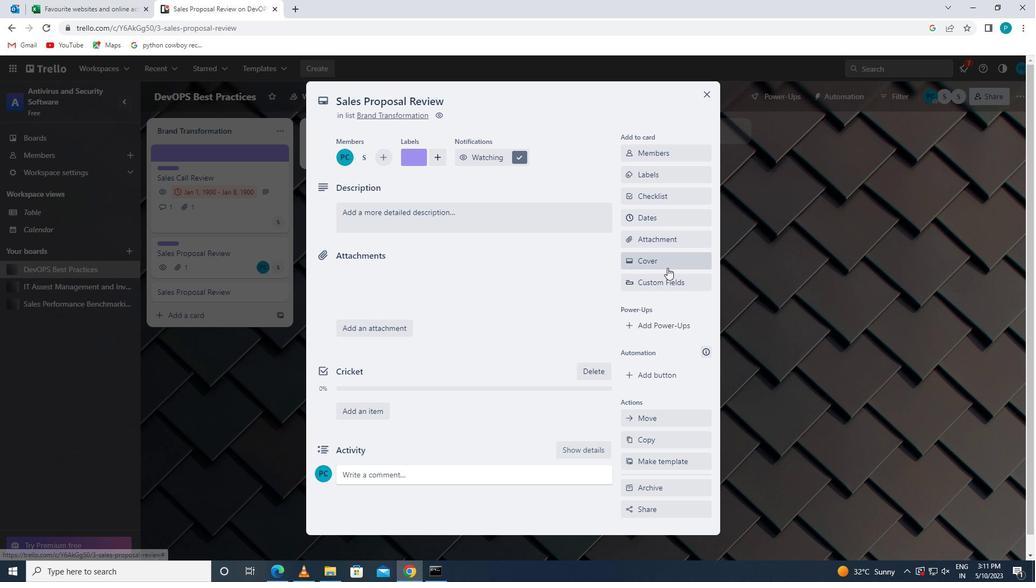 
Action: Mouse pressed left at (667, 266)
Screenshot: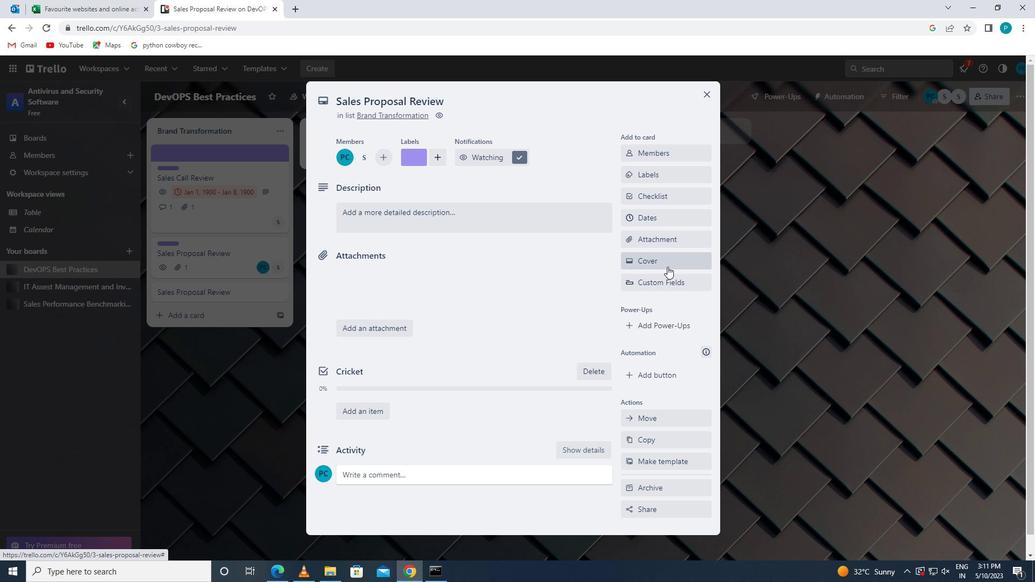 
Action: Mouse moved to (761, 343)
Screenshot: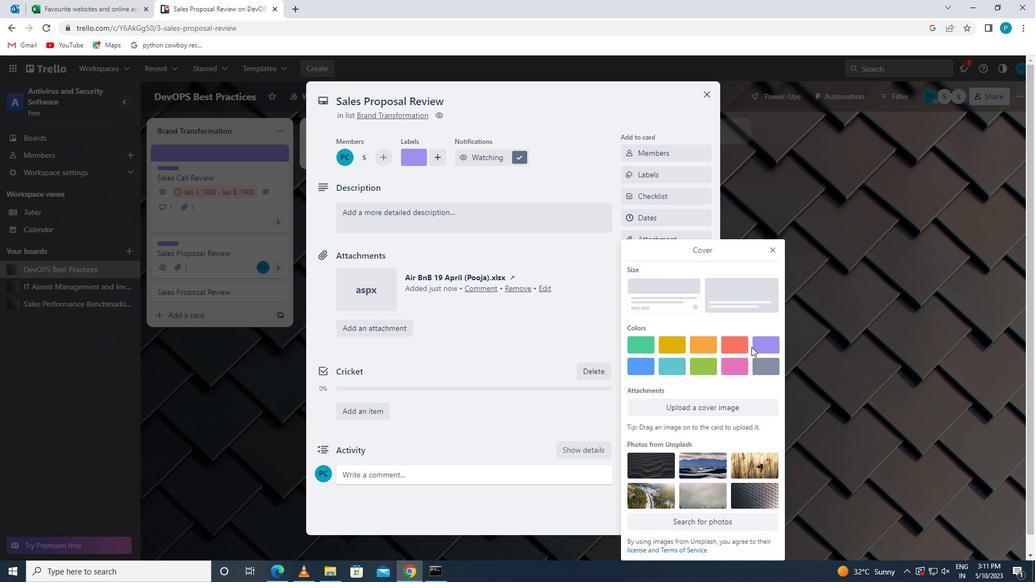 
Action: Mouse pressed left at (761, 343)
Screenshot: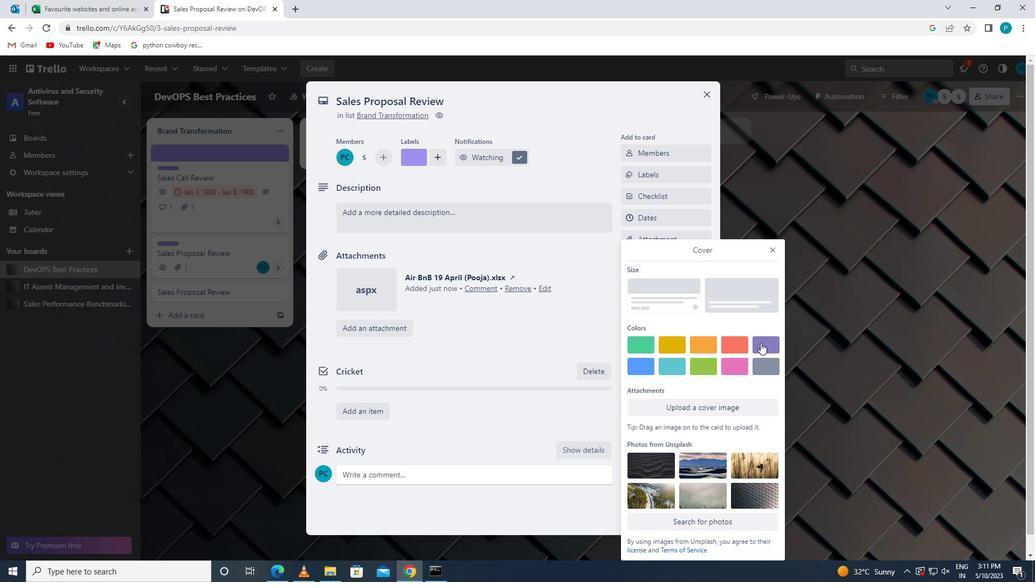 
Action: Mouse moved to (775, 233)
Screenshot: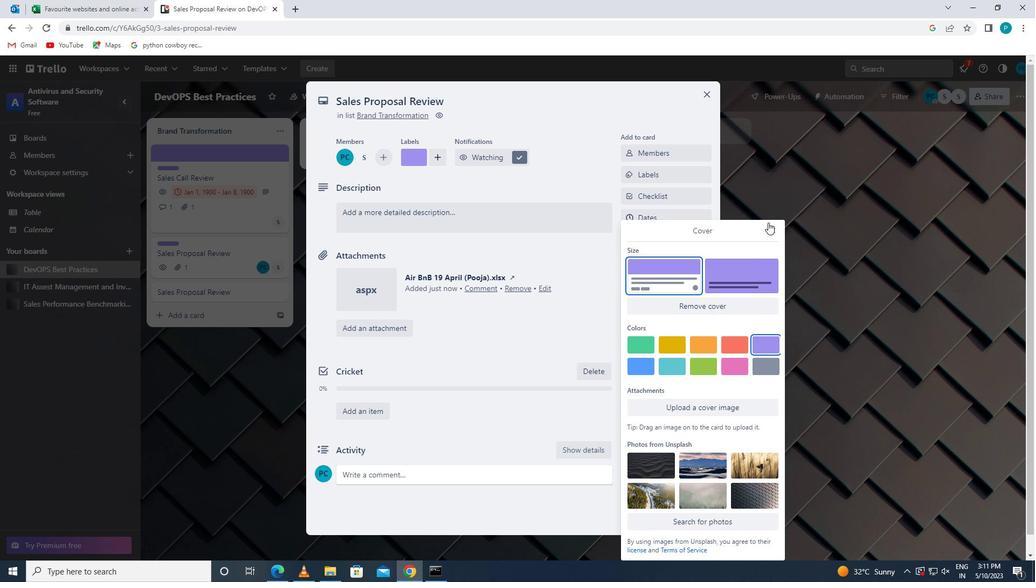 
Action: Mouse pressed left at (775, 233)
Screenshot: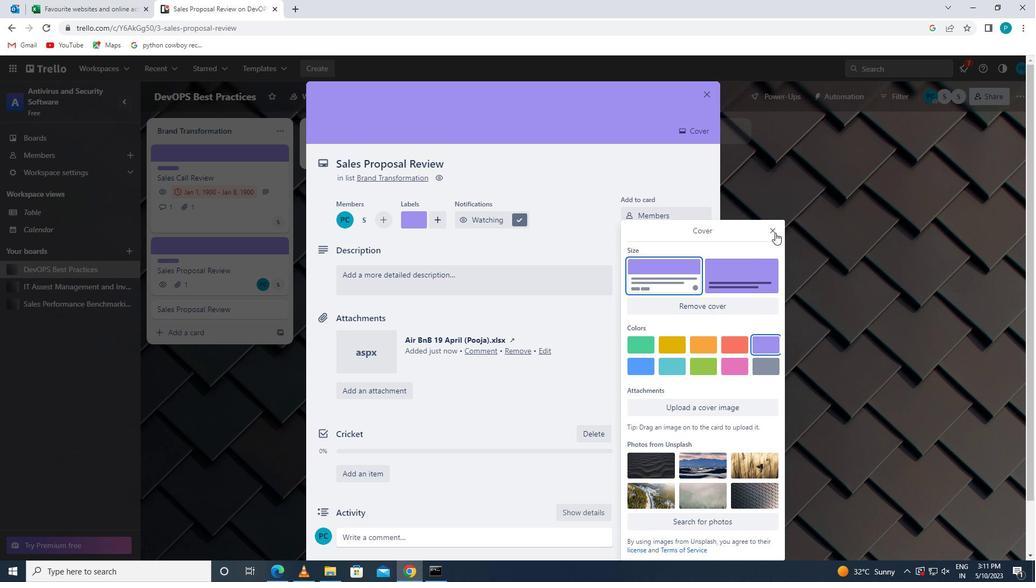 
Action: Mouse moved to (463, 271)
Screenshot: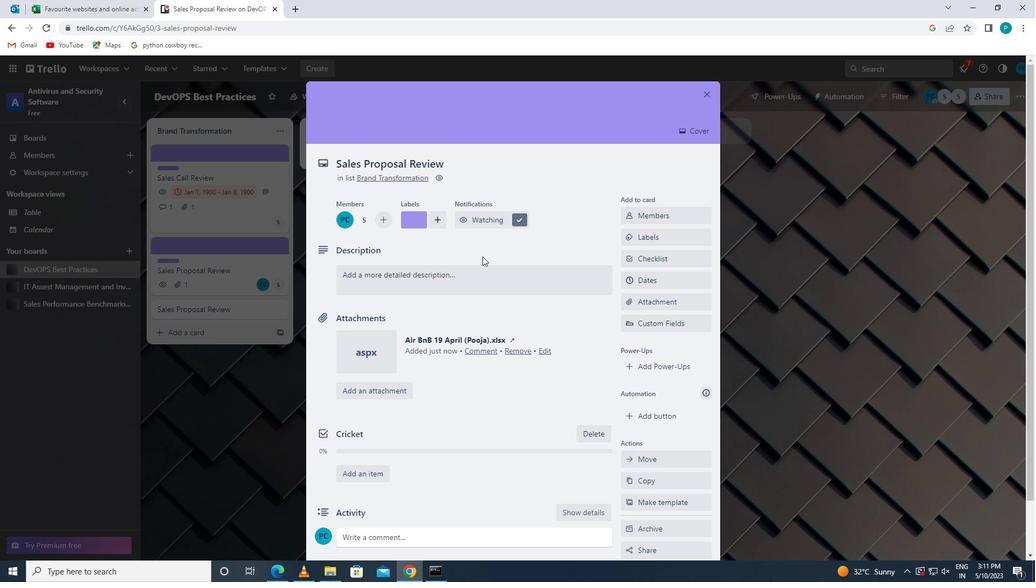 
Action: Mouse pressed left at (463, 271)
Screenshot: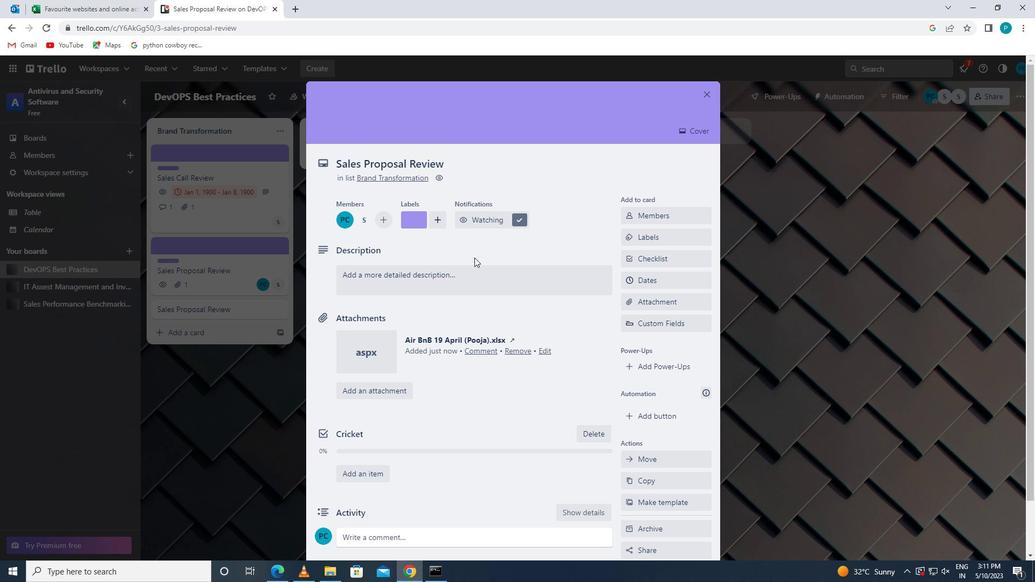 
Action: Mouse moved to (462, 272)
Screenshot: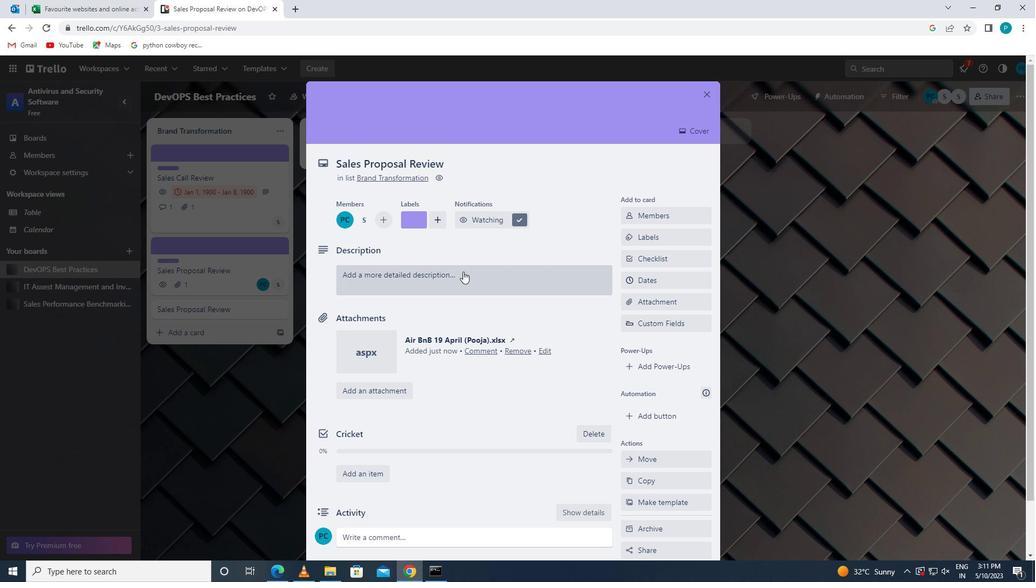 
Action: Key pressed c<Key.backspace><Key.caps_lock>c<Key.caps_lock>onduct<Key.space>teaam<Key.backspace><Key.backspace>m<Key.space>traininh<Key.backspace>g<Key.space>session<Key.space>on<Key.space>effective<Key.space>feedback
Screenshot: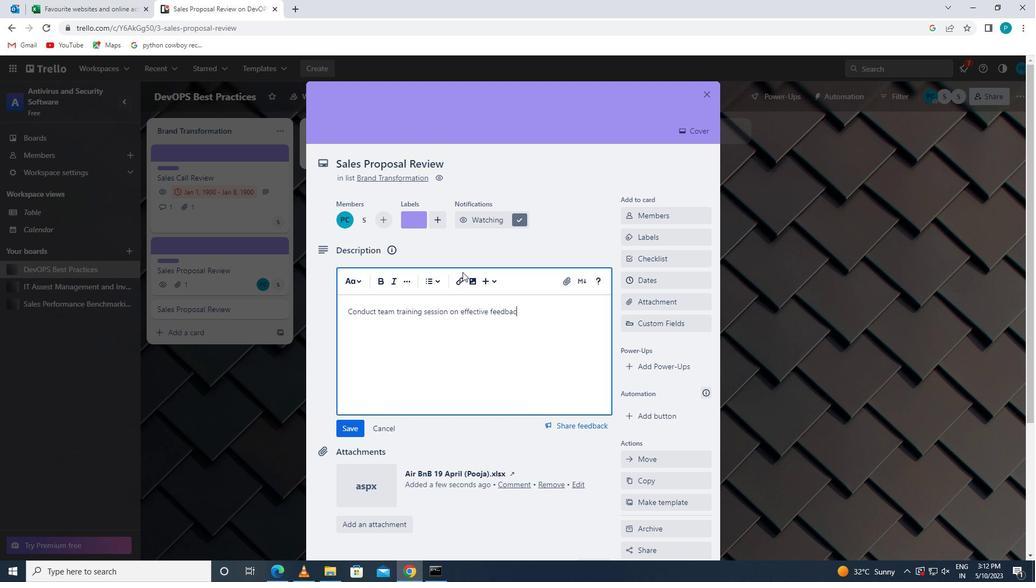 
Action: Mouse moved to (352, 430)
Screenshot: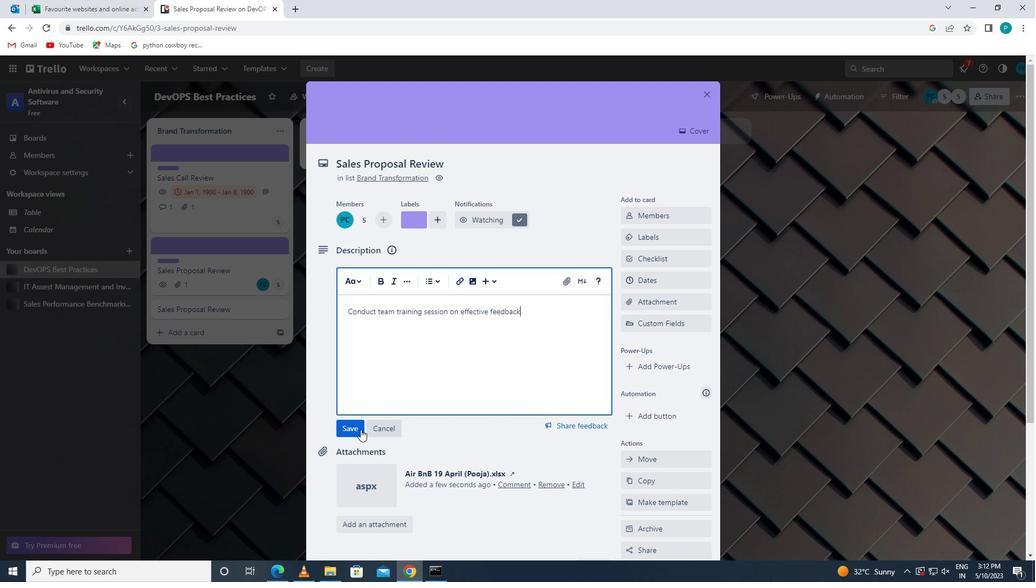 
Action: Mouse pressed left at (352, 430)
Screenshot: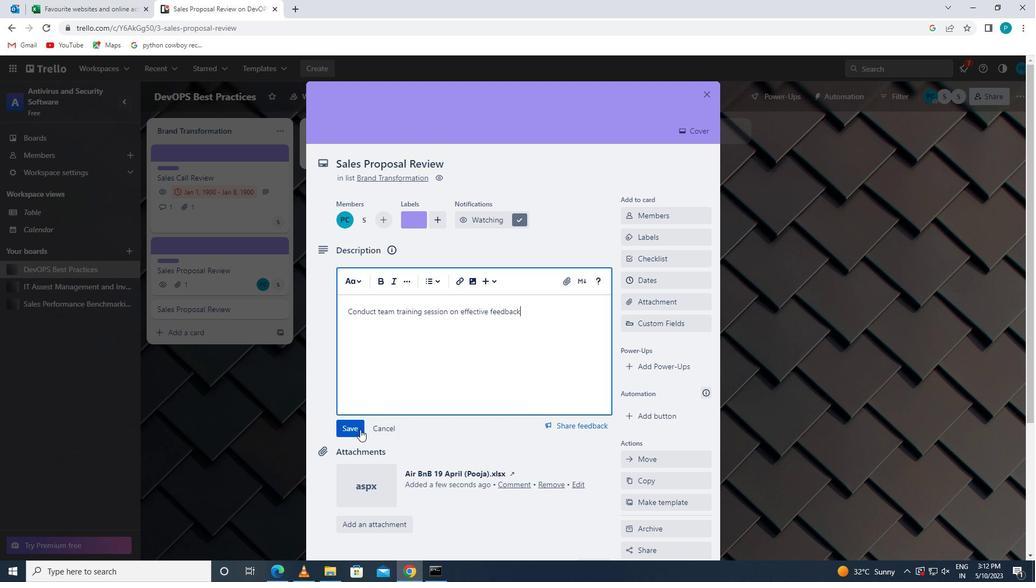 
Action: Mouse scrolled (352, 430) with delta (0, 0)
Screenshot: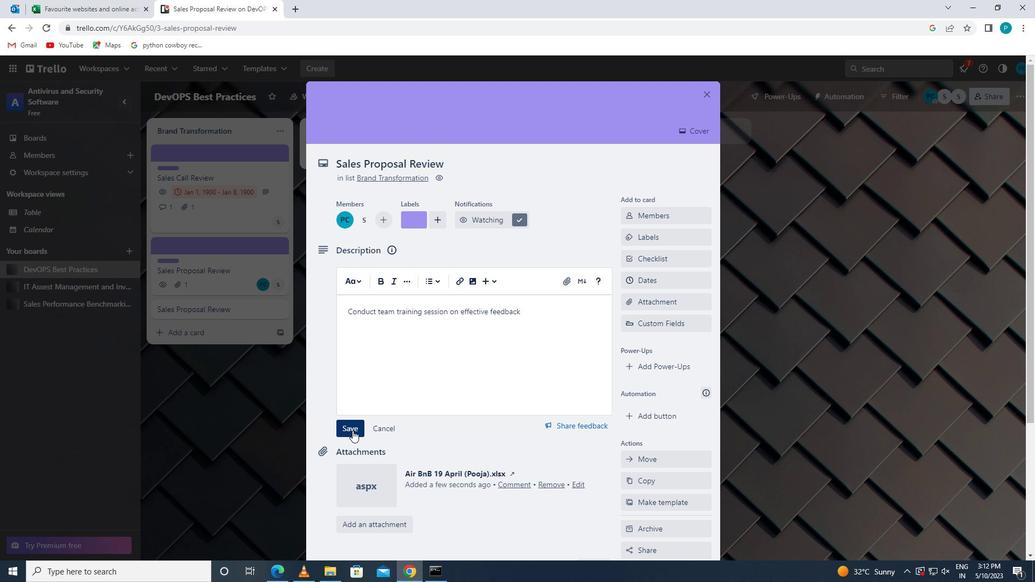 
Action: Mouse scrolled (352, 430) with delta (0, 0)
Screenshot: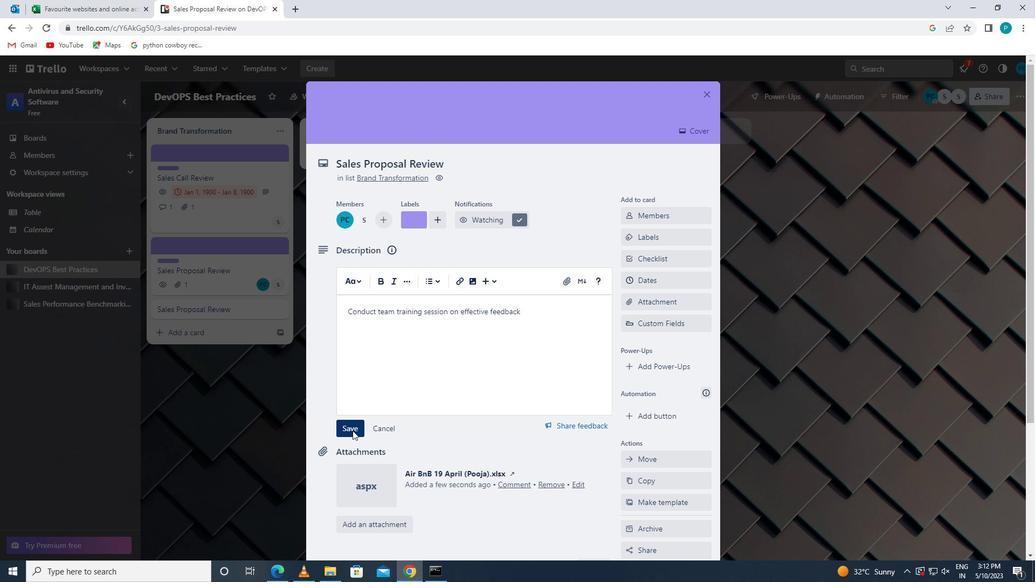 
Action: Mouse scrolled (352, 430) with delta (0, 0)
Screenshot: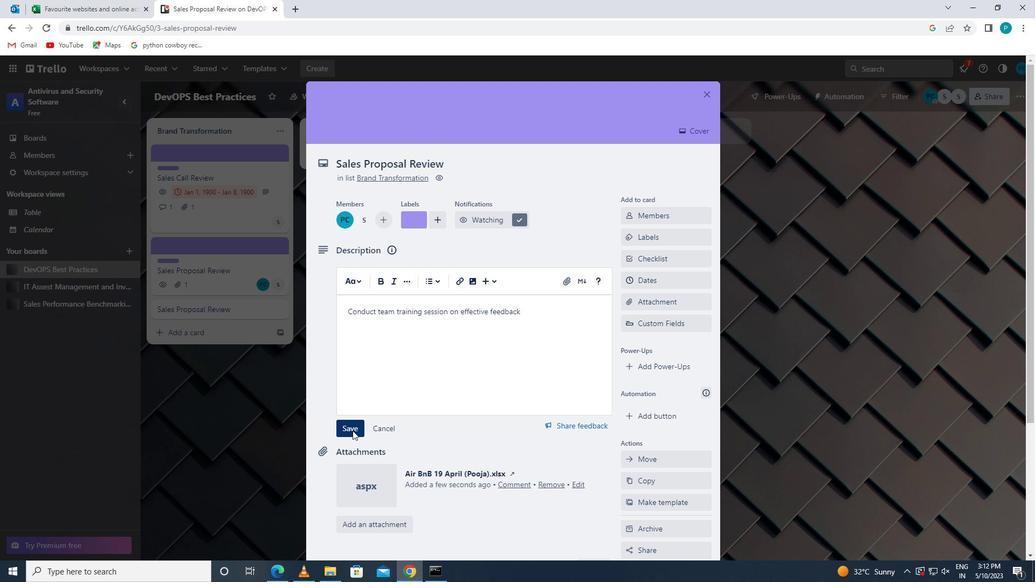 
Action: Mouse scrolled (352, 430) with delta (0, 0)
Screenshot: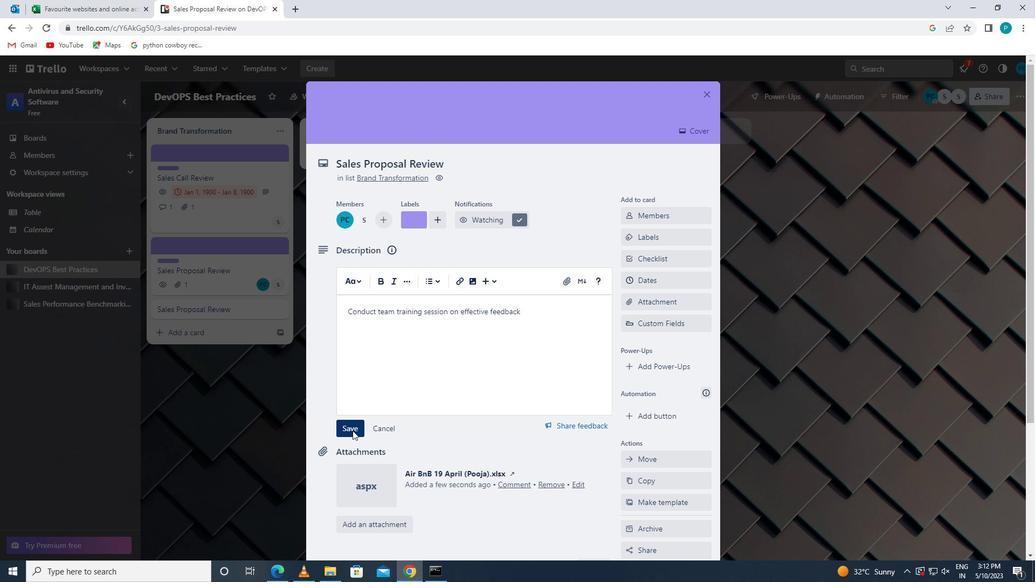 
Action: Mouse moved to (366, 455)
Screenshot: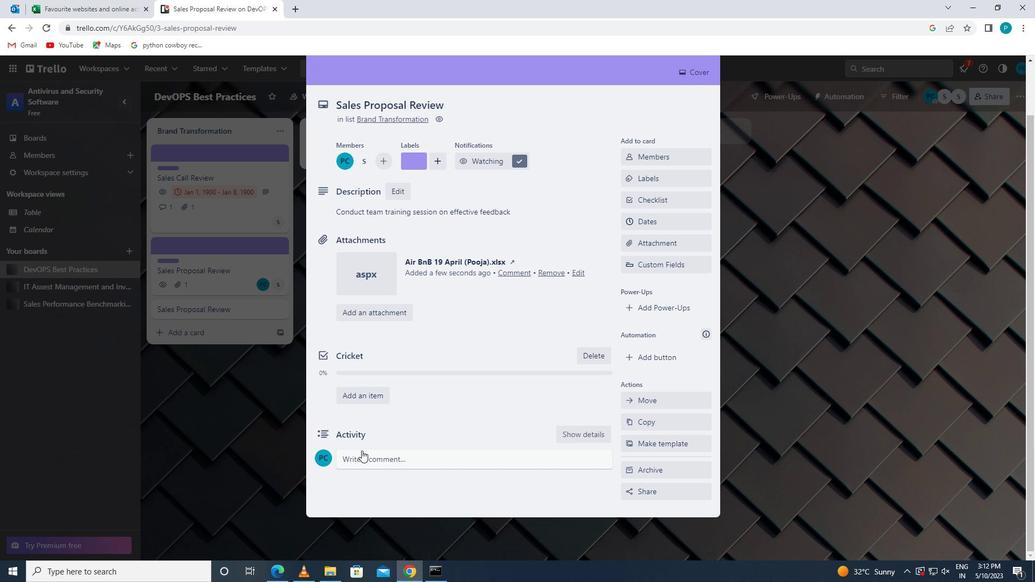 
Action: Mouse pressed left at (366, 455)
Screenshot: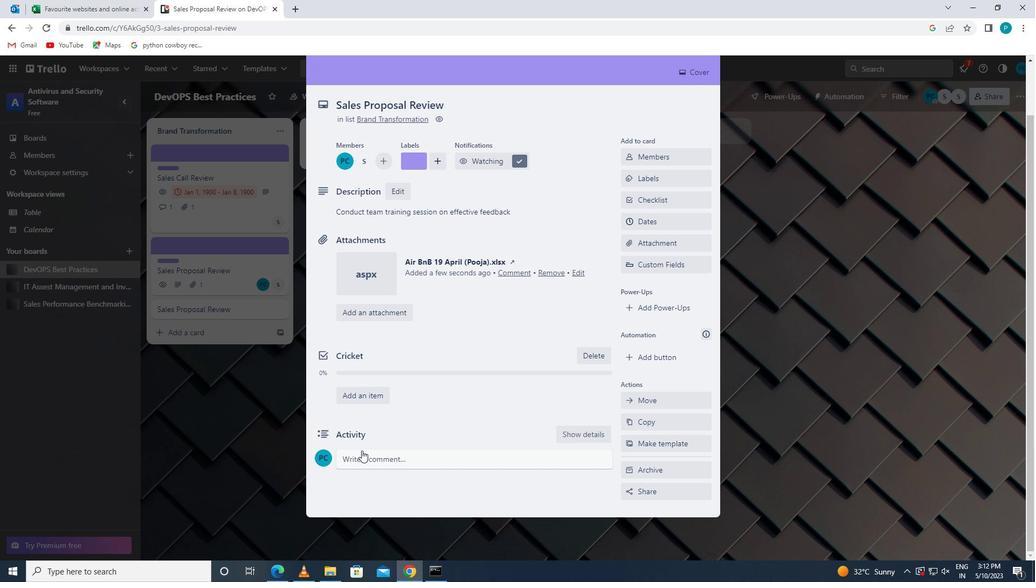 
Action: Key pressed l<Key.backspace><Key.caps_lock>l<Key.caps_lock>et<Key.space>us<Key.space>make<Key.space>sure<Key.space>we<Key.space>have<Key.space>t<Key.backspace>a<Key.space>clear<Key.space>understanding<Key.space>of<Key.space>the<Key.space>timeline<Key.space>s<Key.backspace>and<Key.space>deadlines<Key.space>for<Key.space>this<Key.space>task,<Key.space>ensuring<Key.space>that<Key.space>we<Key.space>can<Key.space>deliver<Key.space>on<Key.space>time
Screenshot: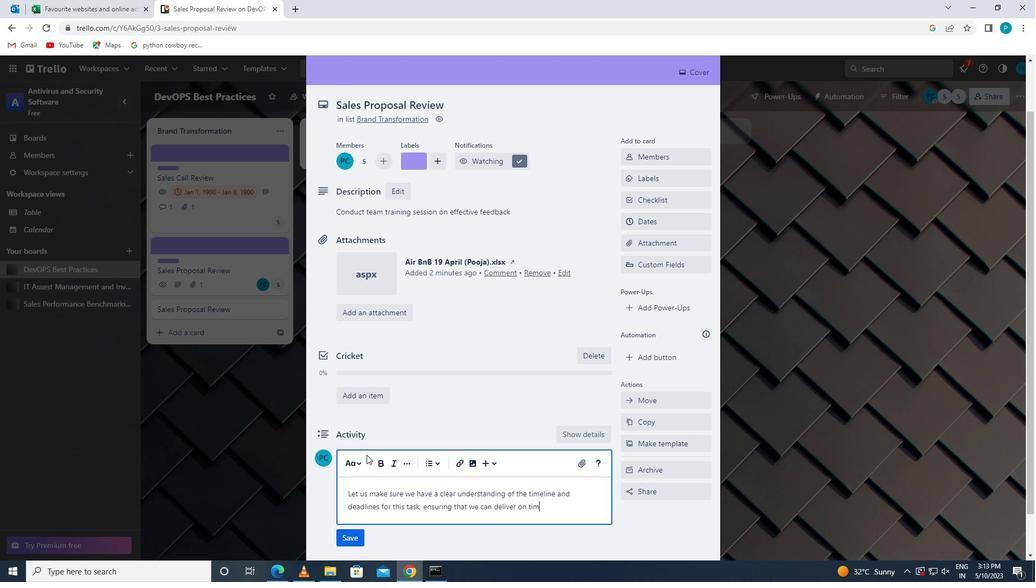 
Action: Mouse moved to (350, 536)
Screenshot: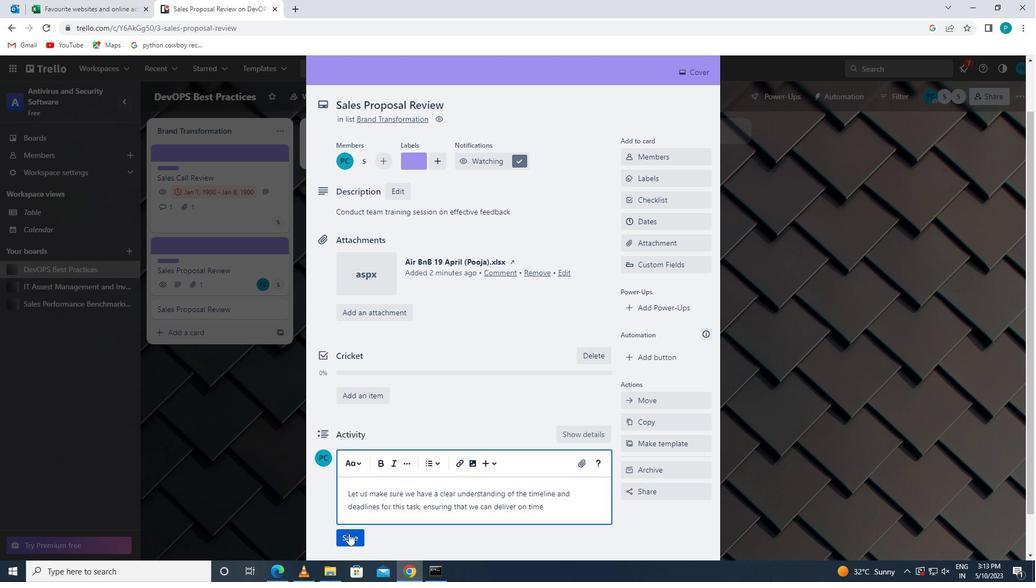 
Action: Mouse pressed left at (350, 536)
Screenshot: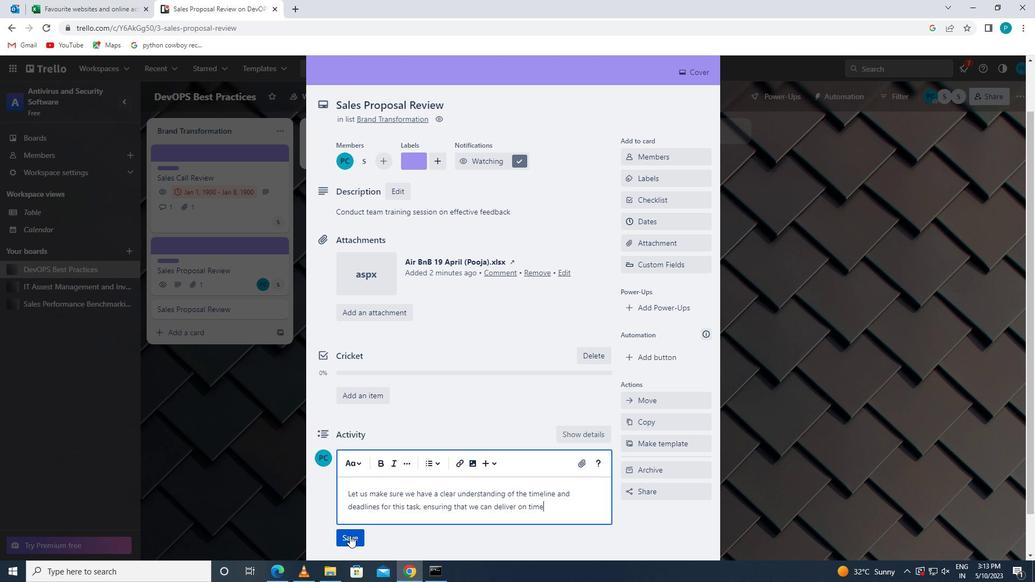 
Action: Mouse moved to (514, 408)
Screenshot: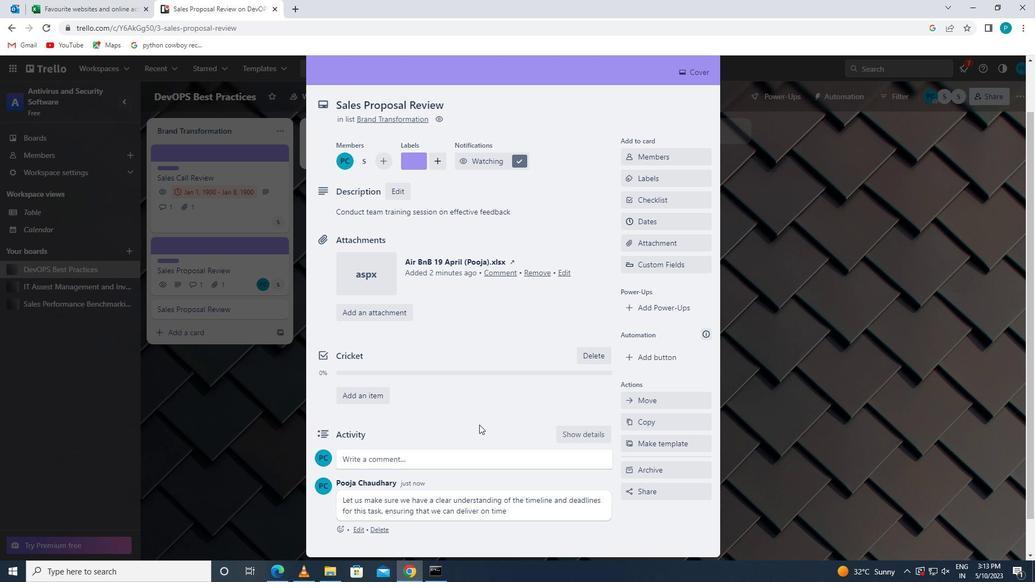 
Action: Mouse scrolled (514, 407) with delta (0, 0)
Screenshot: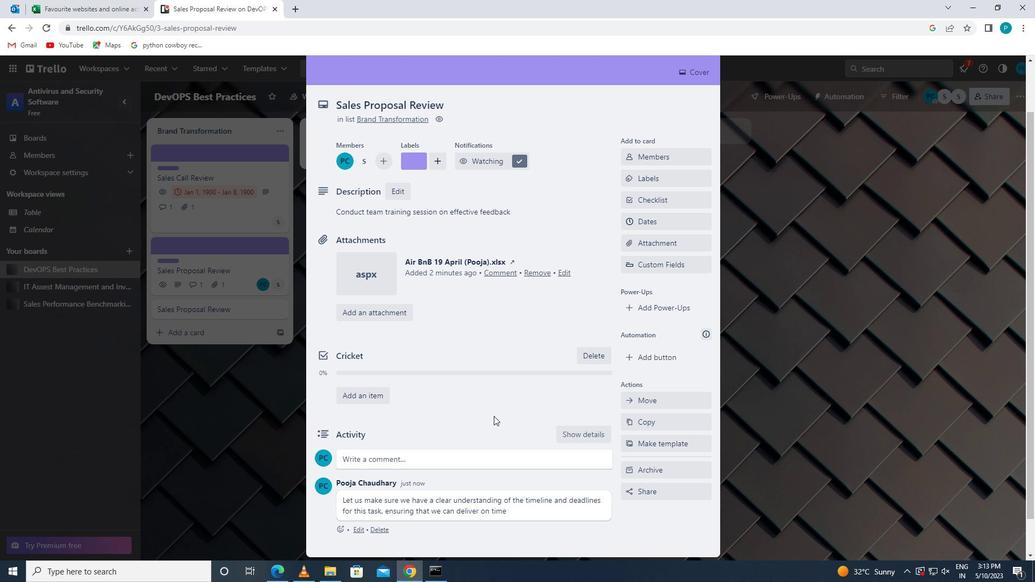 
Action: Mouse scrolled (514, 407) with delta (0, 0)
Screenshot: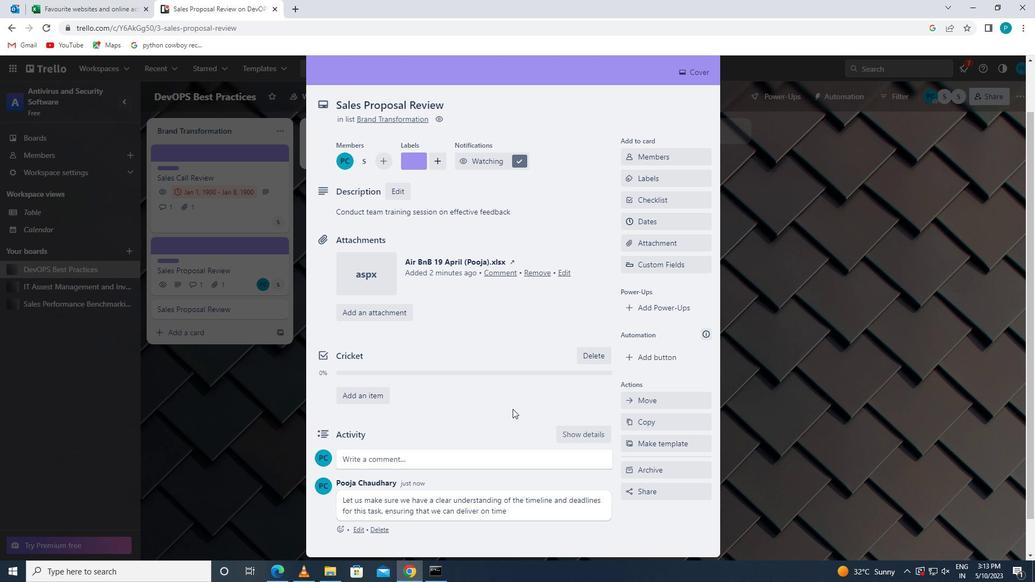
Action: Mouse moved to (657, 187)
Screenshot: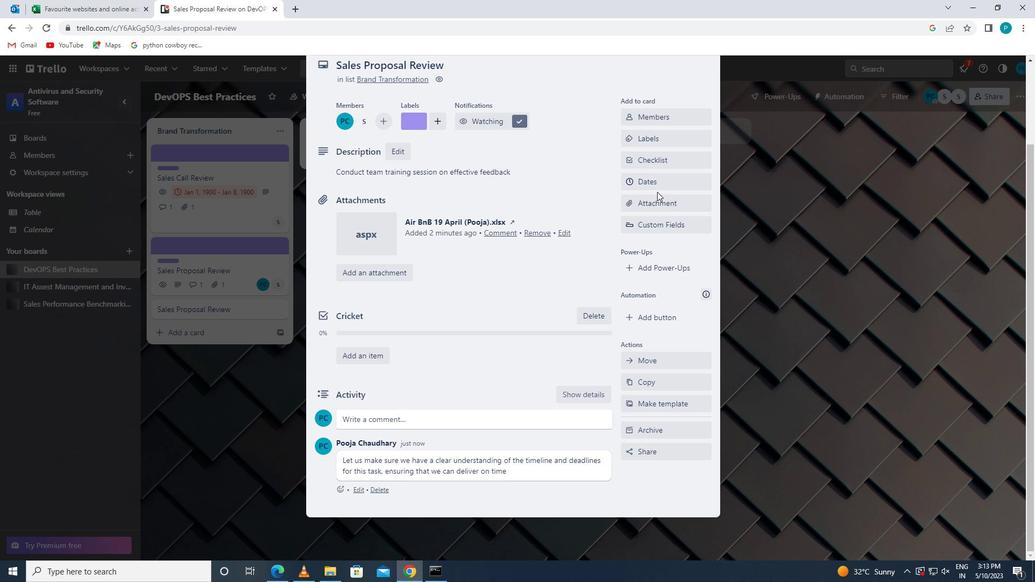 
Action: Mouse pressed left at (657, 187)
Screenshot: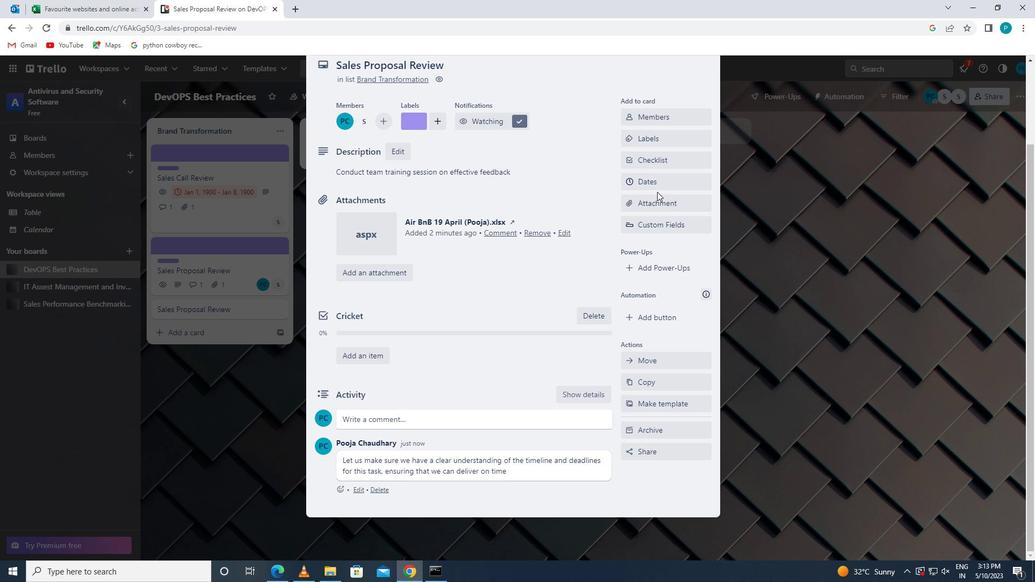 
Action: Mouse moved to (640, 292)
Screenshot: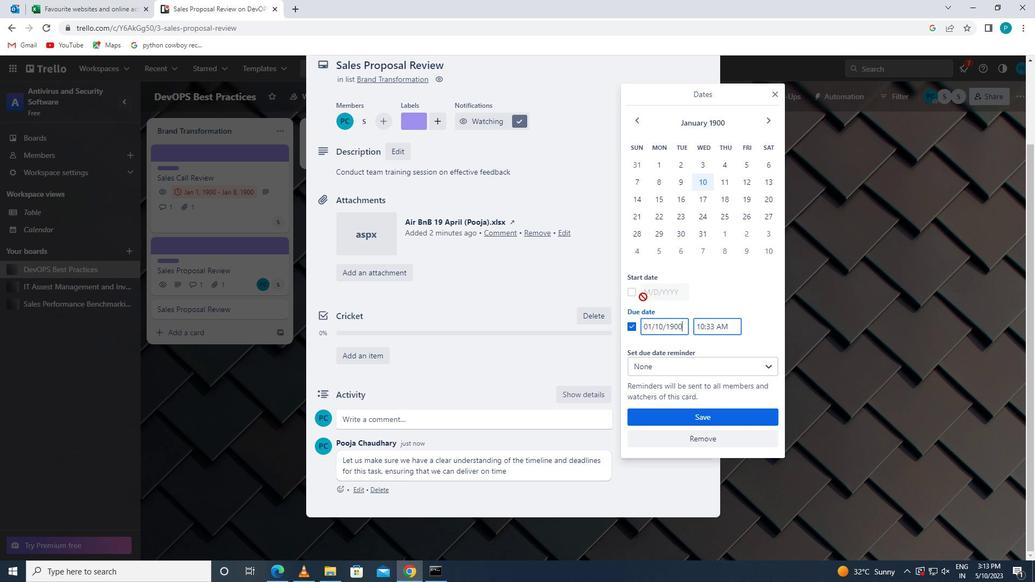 
Action: Mouse pressed left at (640, 292)
Screenshot: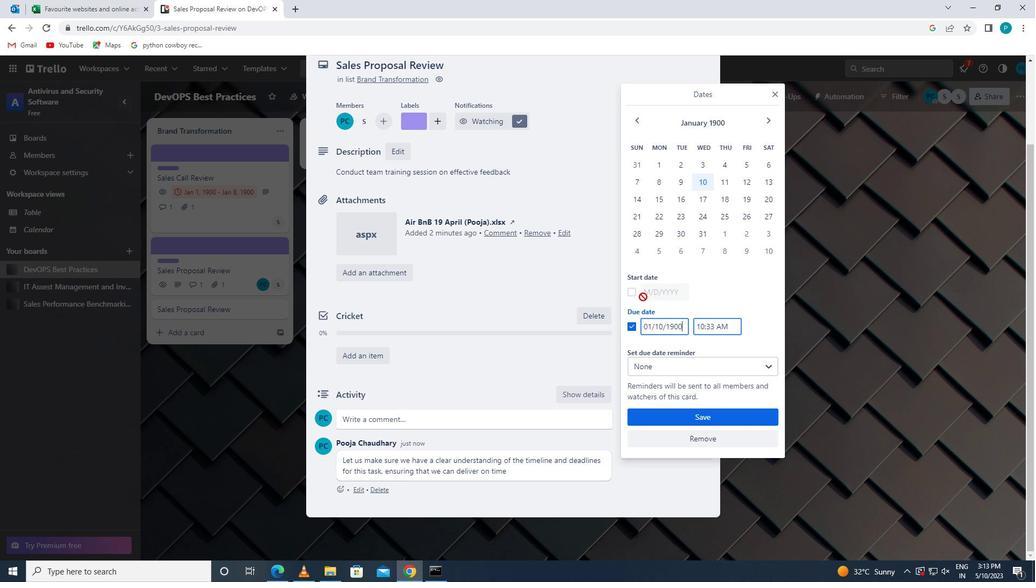 
Action: Mouse moved to (661, 291)
Screenshot: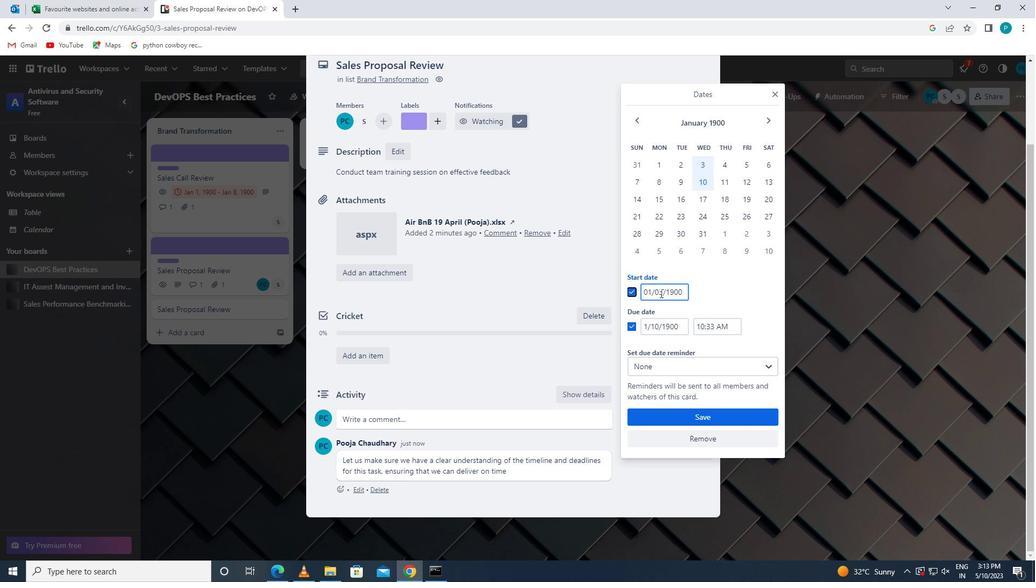 
Action: Mouse pressed left at (661, 291)
Screenshot: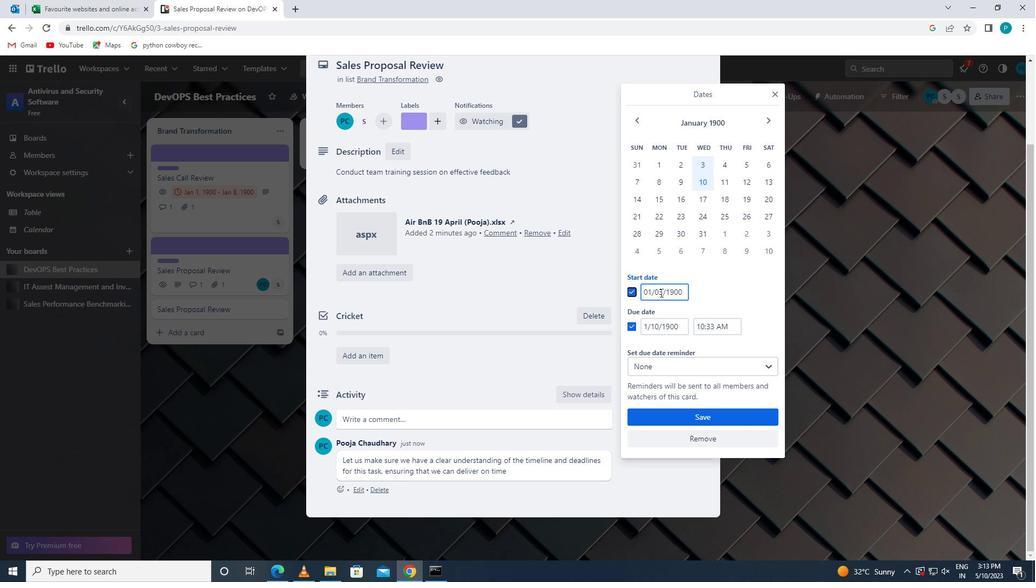 
Action: Mouse moved to (653, 288)
Screenshot: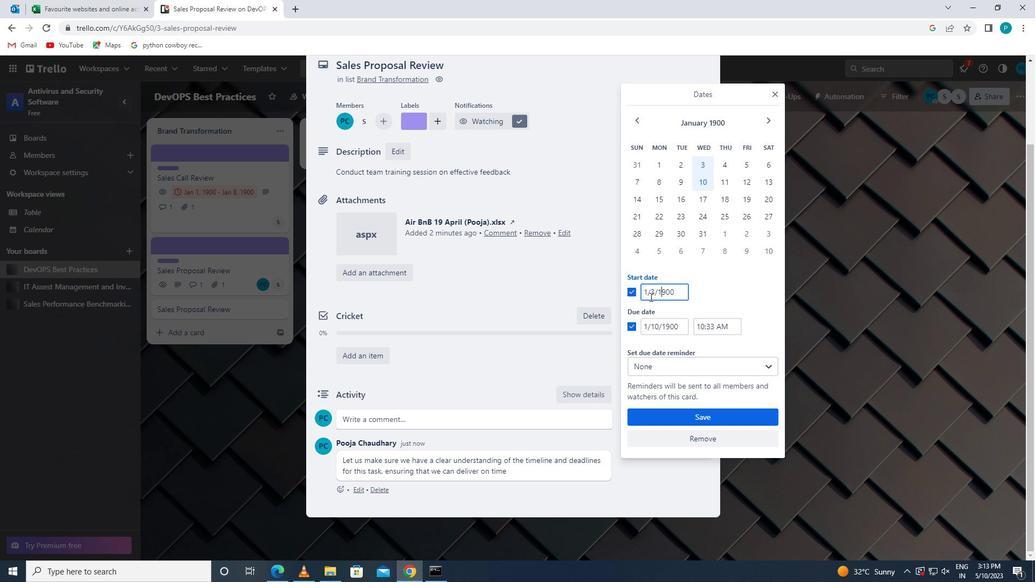 
Action: Mouse pressed left at (653, 288)
Screenshot: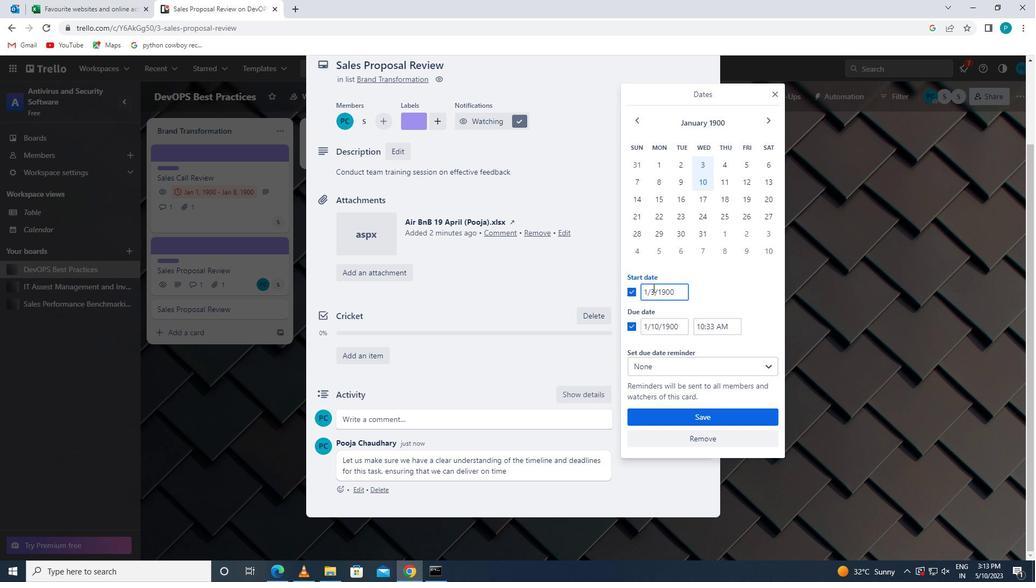 
Action: Key pressed <Key.backspace>4<Key.enter>
Screenshot: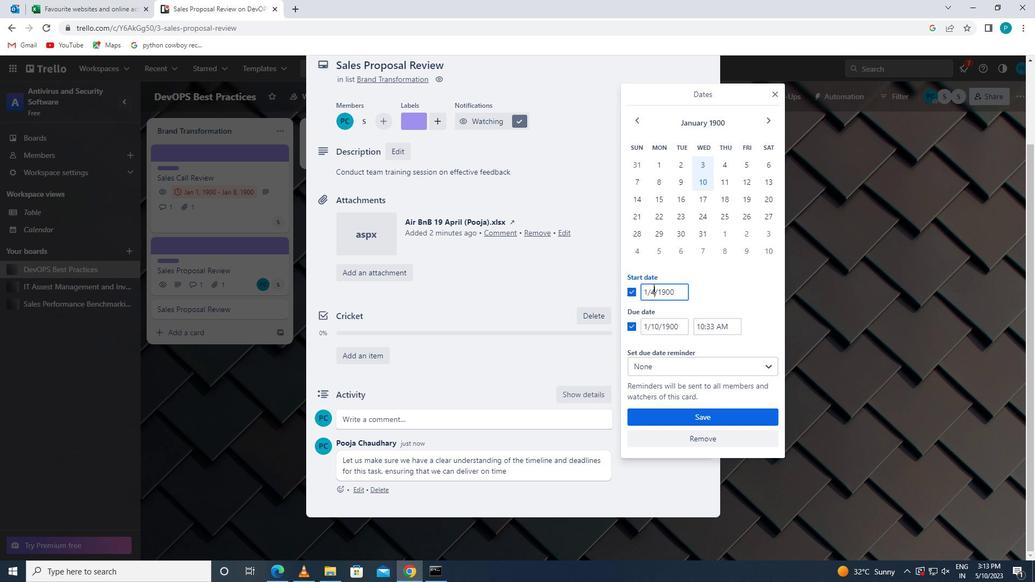 
Action: Mouse moved to (655, 172)
Screenshot: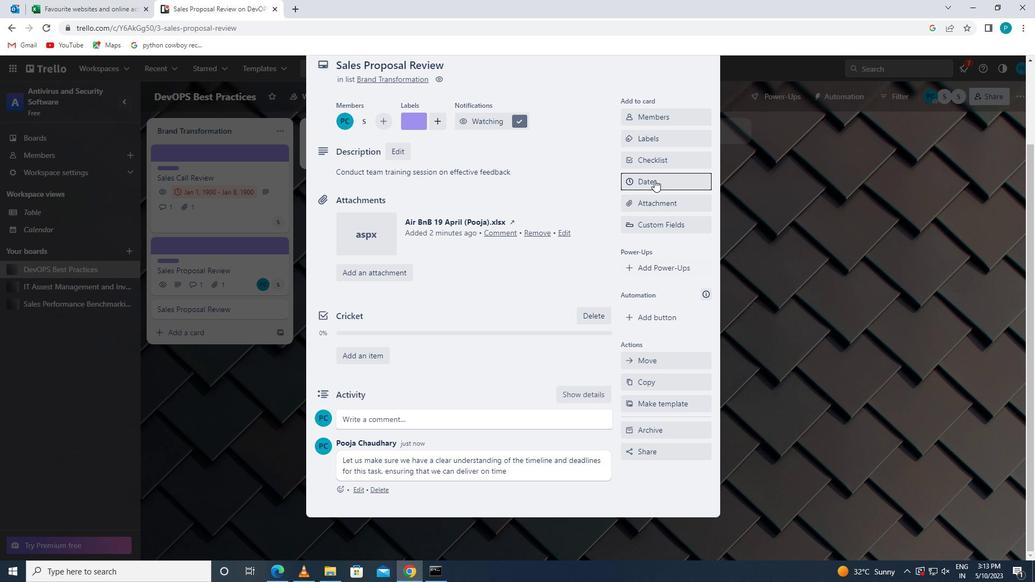 
Action: Mouse pressed left at (655, 172)
Screenshot: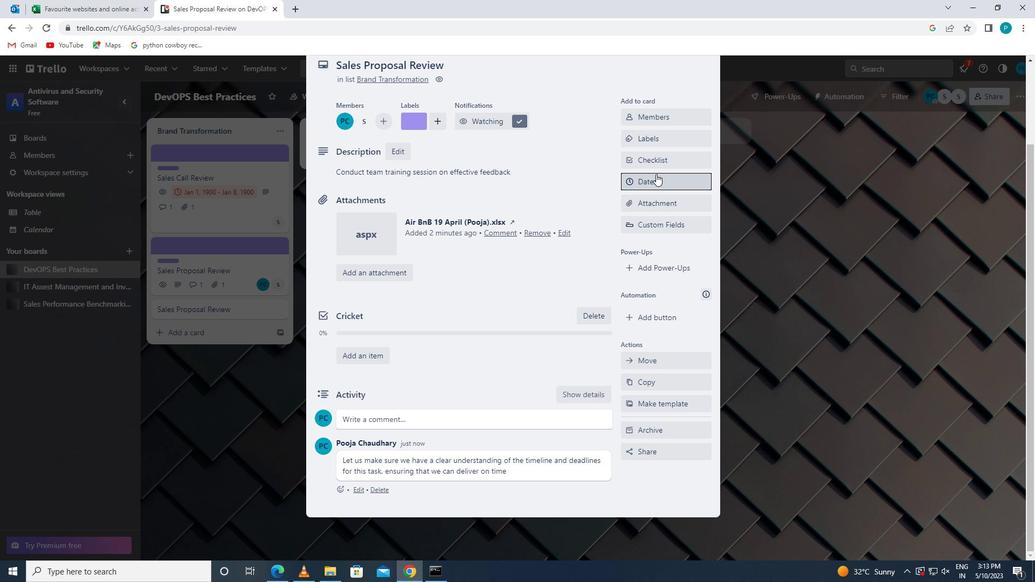 
Action: Mouse moved to (654, 183)
Screenshot: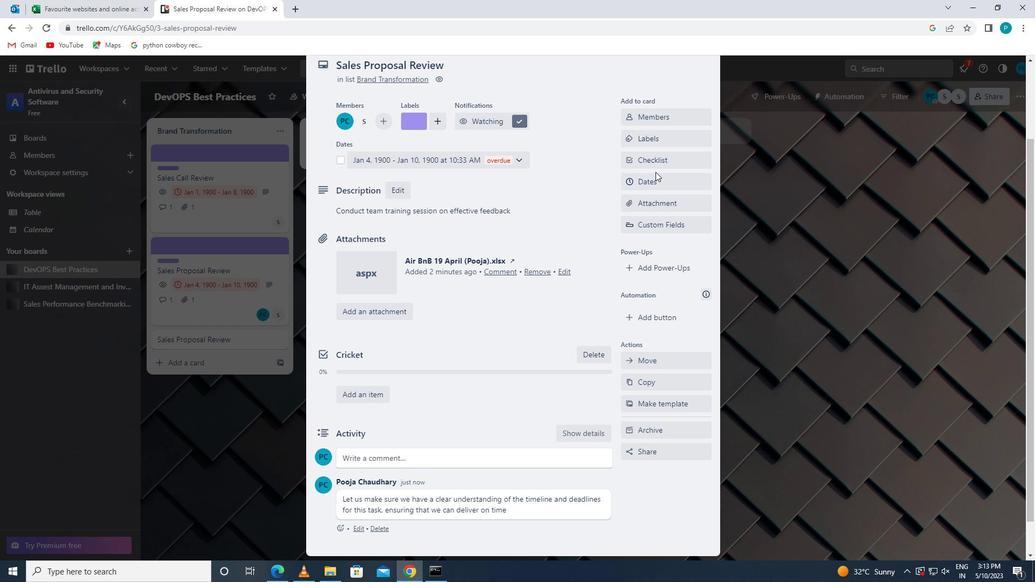 
Action: Mouse pressed left at (654, 183)
Screenshot: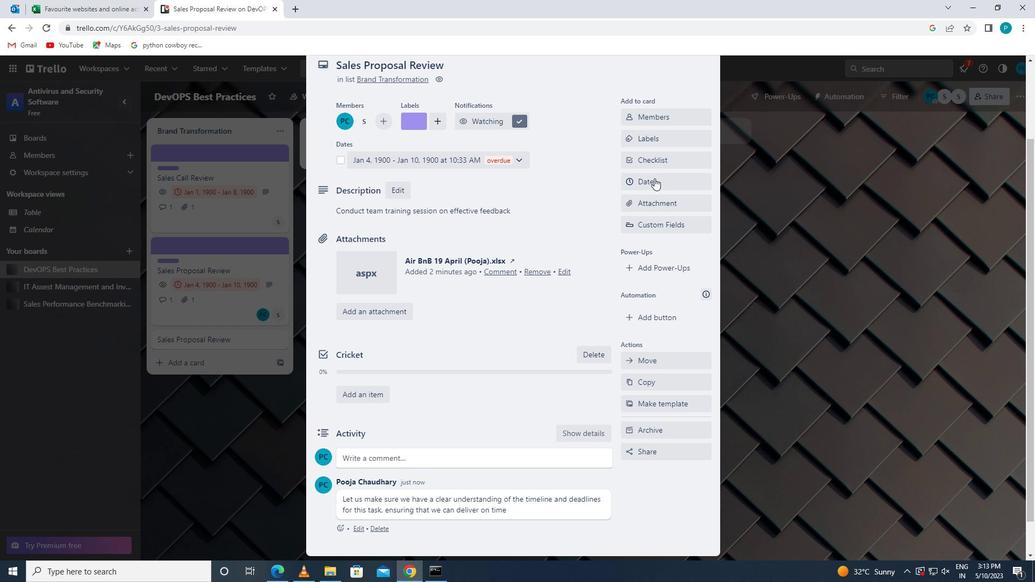 
Action: Mouse moved to (659, 326)
Screenshot: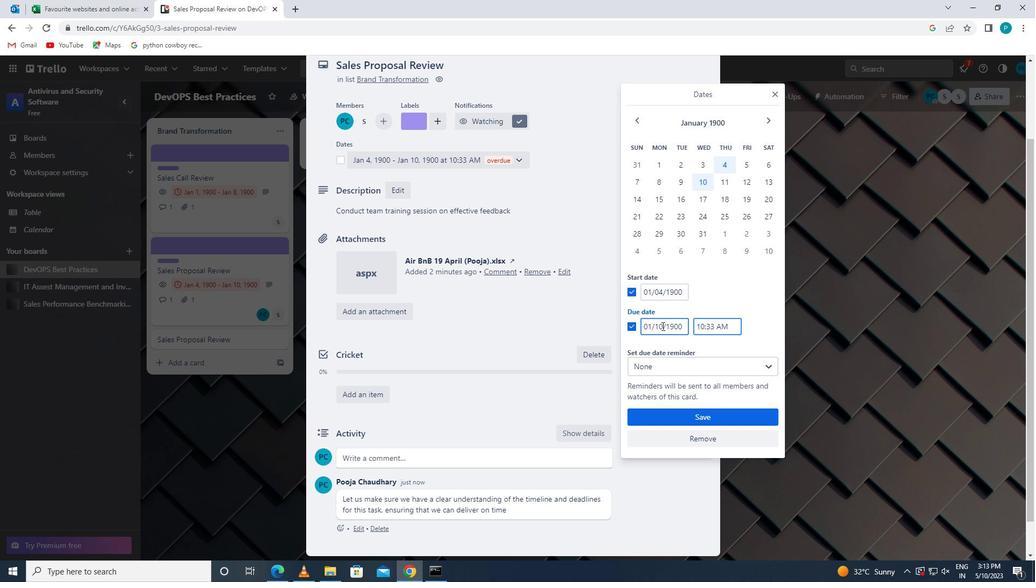 
Action: Mouse pressed left at (659, 326)
Screenshot: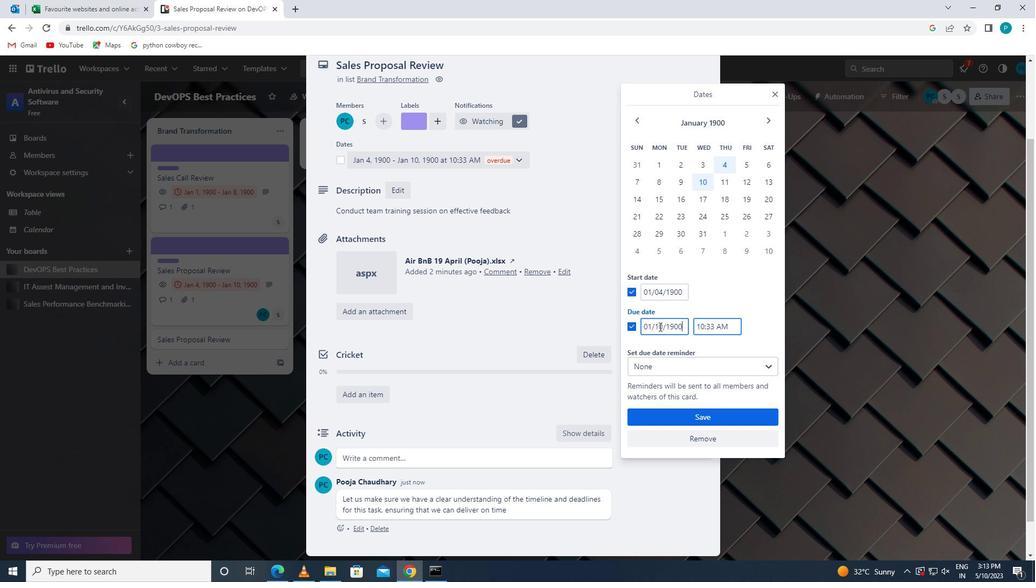 
Action: Mouse moved to (662, 327)
Screenshot: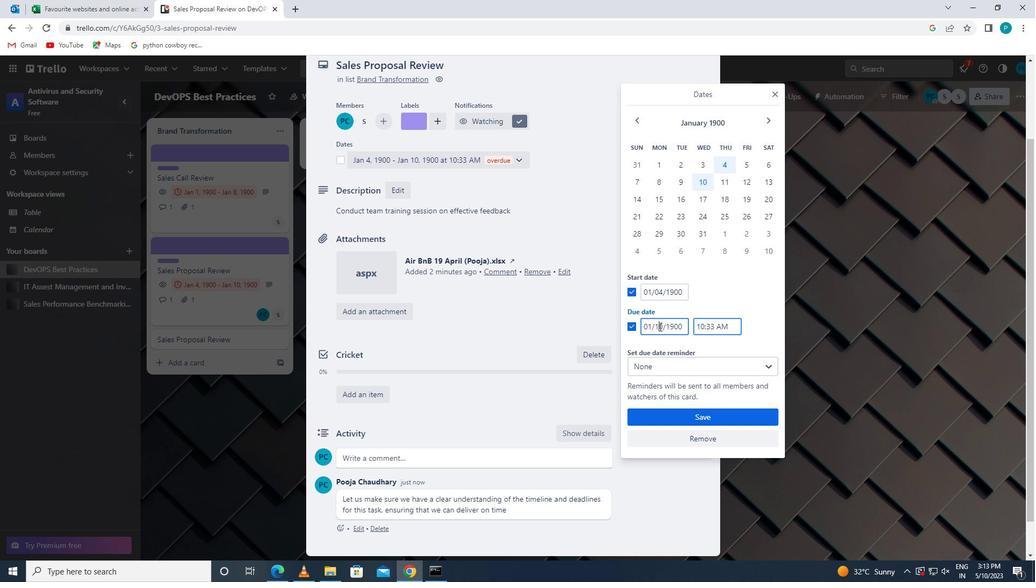 
Action: Mouse pressed left at (662, 327)
Screenshot: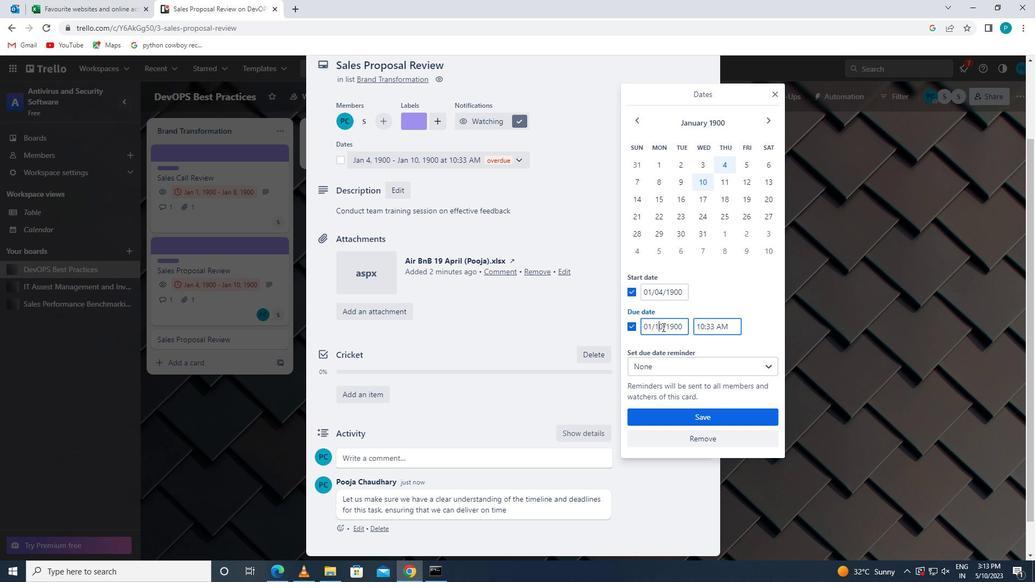 
Action: Mouse moved to (662, 326)
Screenshot: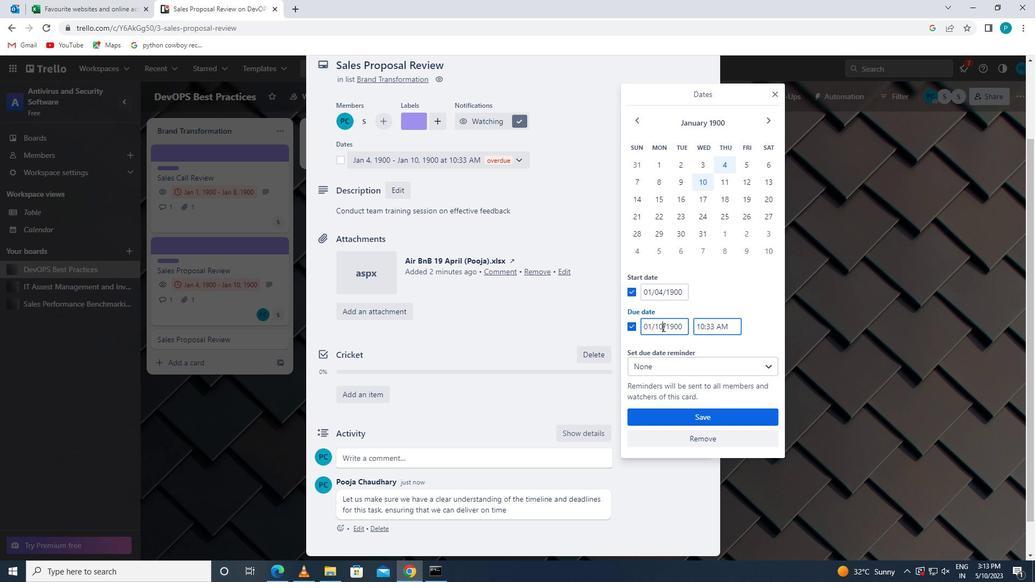 
Action: Key pressed <Key.backspace>1
Screenshot: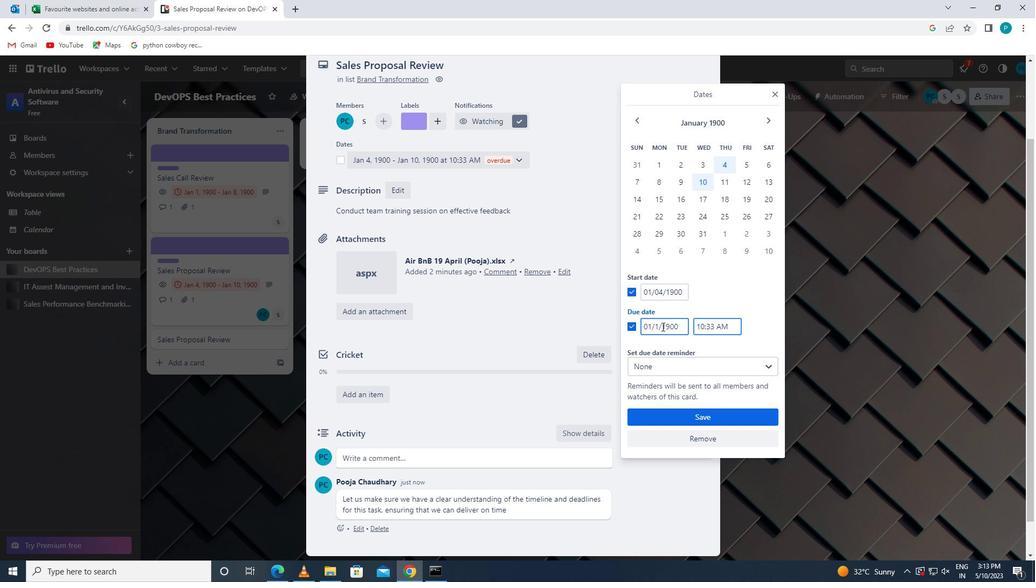 
Action: Mouse moved to (674, 420)
Screenshot: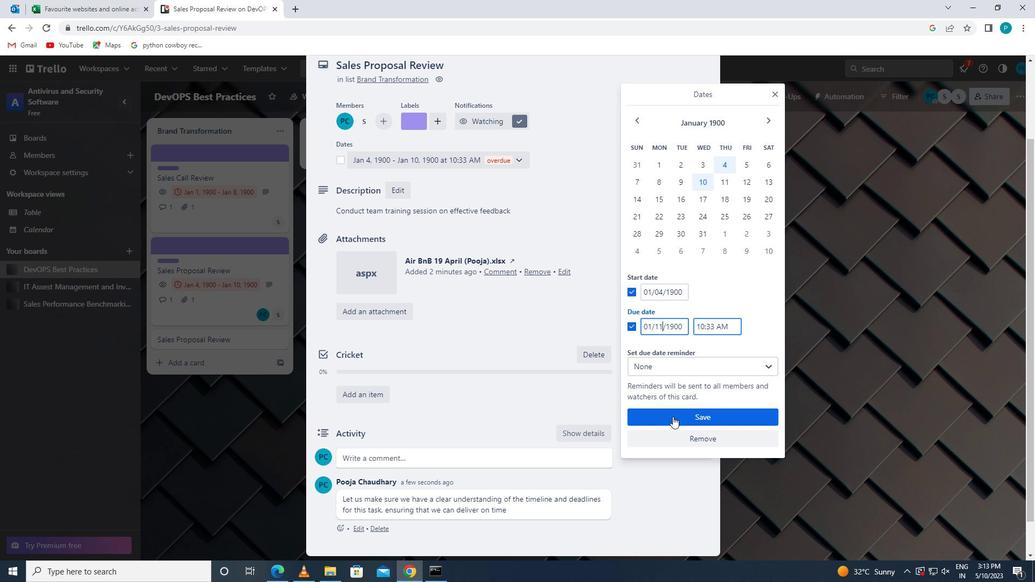
Action: Mouse pressed left at (674, 420)
Screenshot: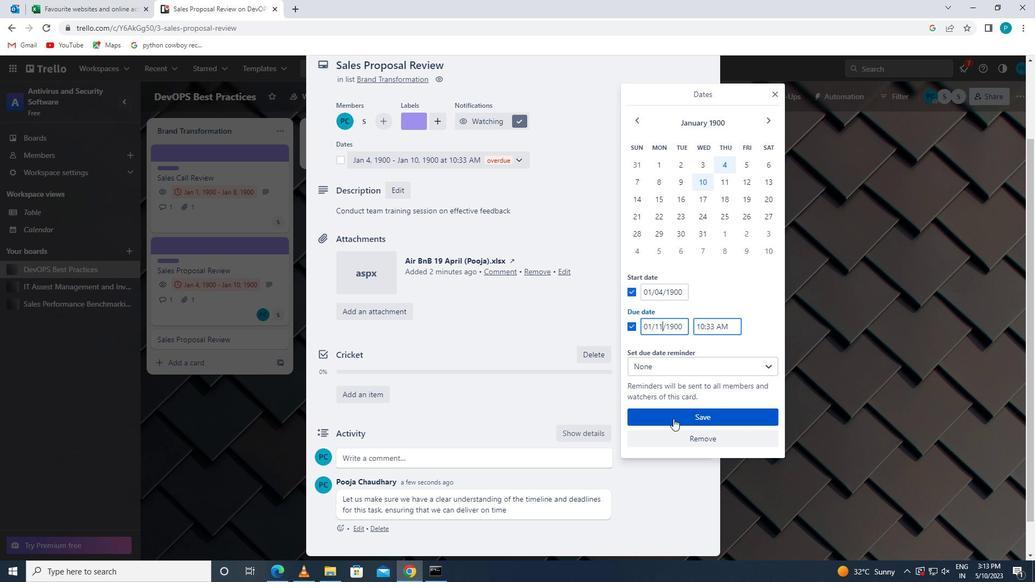 
